 Task: Look for opportunities in communications and public relations.
Action: Mouse moved to (170, 192)
Screenshot: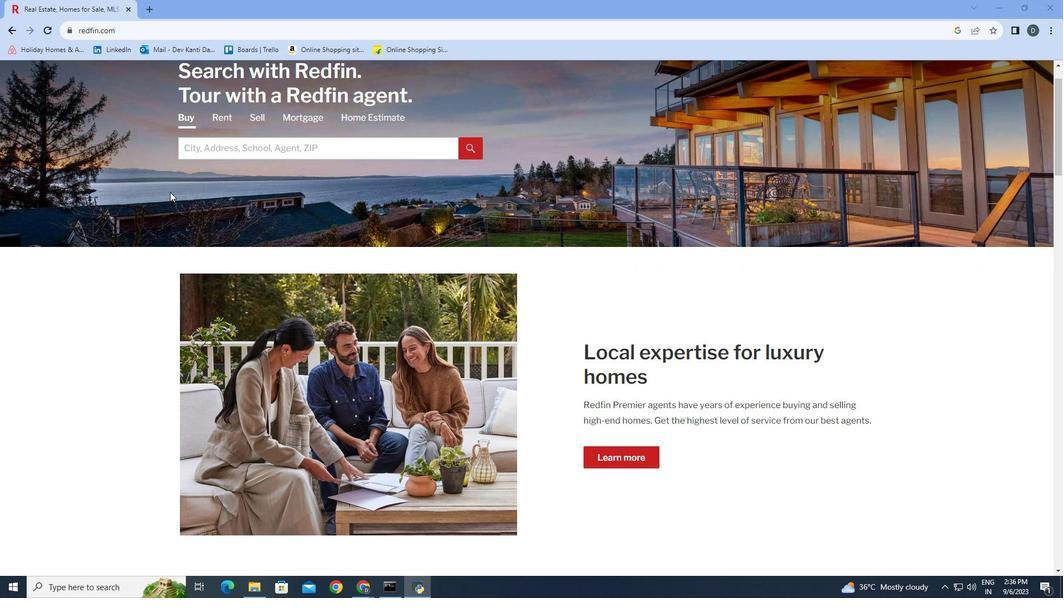 
Action: Mouse scrolled (170, 191) with delta (0, 0)
Screenshot: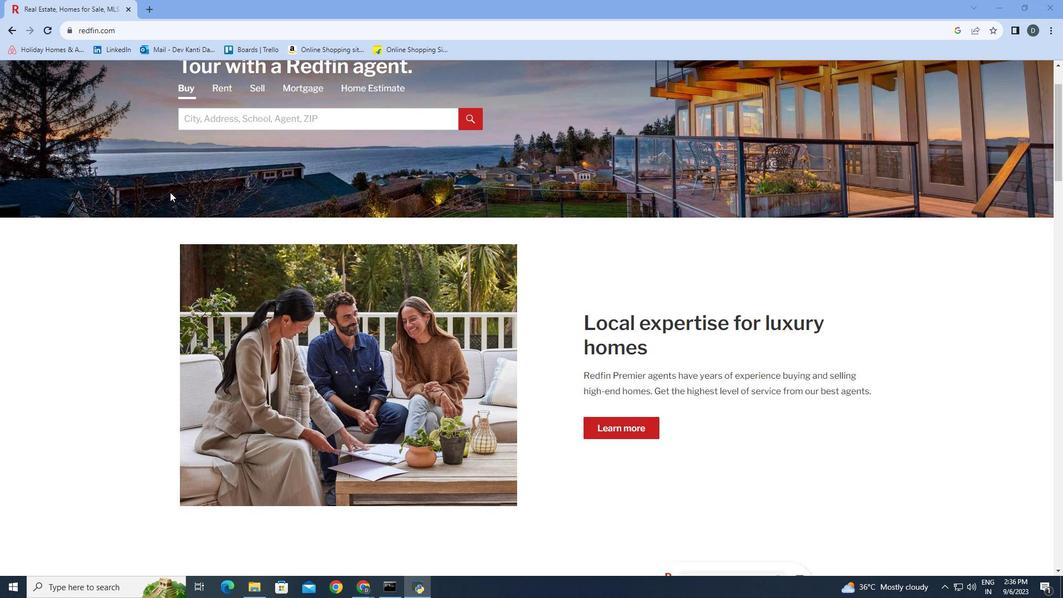 
Action: Mouse moved to (170, 192)
Screenshot: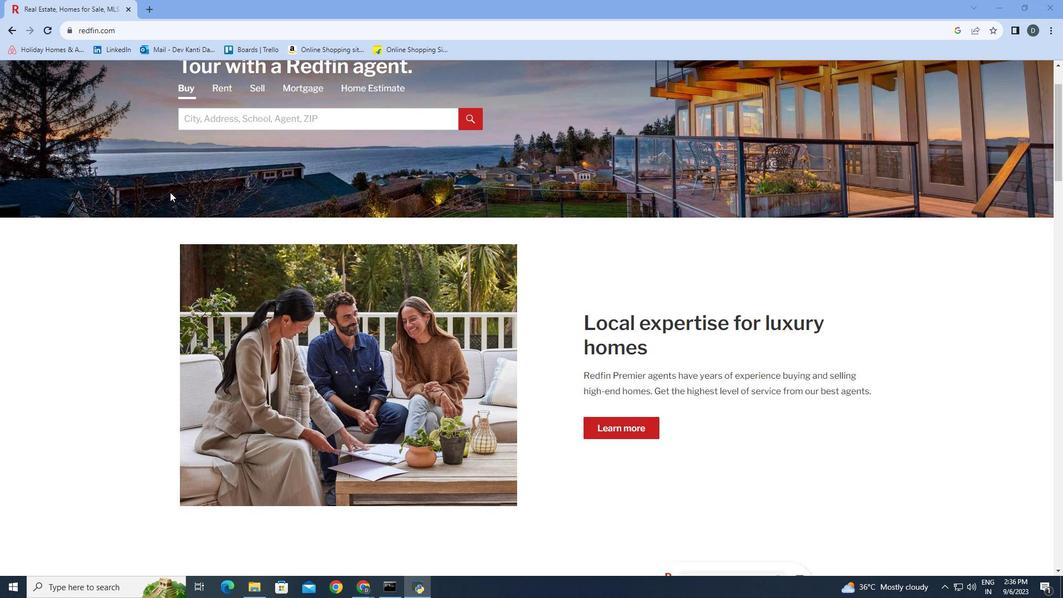 
Action: Mouse scrolled (170, 191) with delta (0, 0)
Screenshot: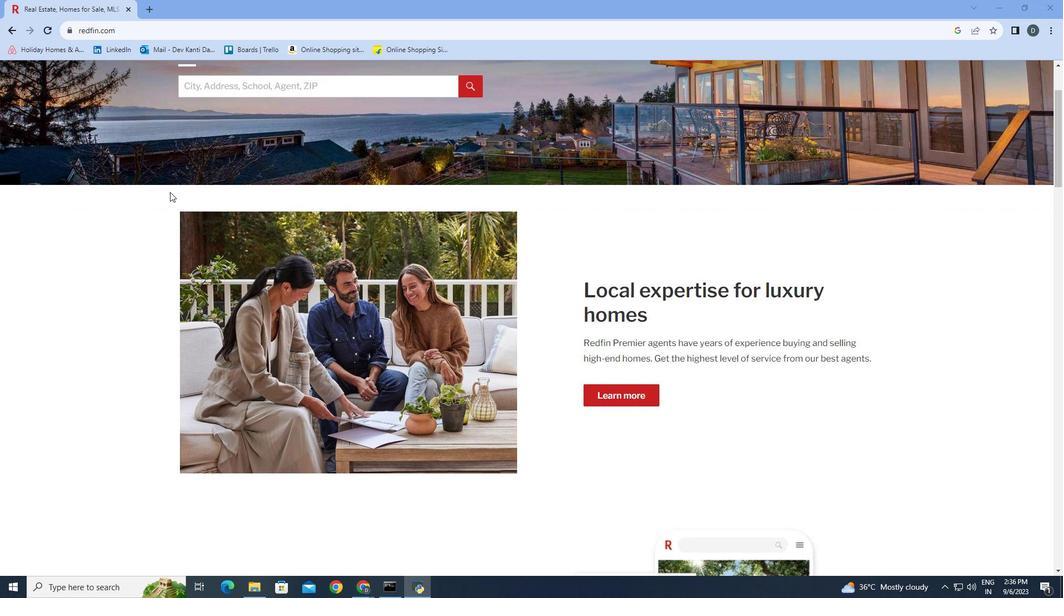 
Action: Mouse scrolled (170, 191) with delta (0, 0)
Screenshot: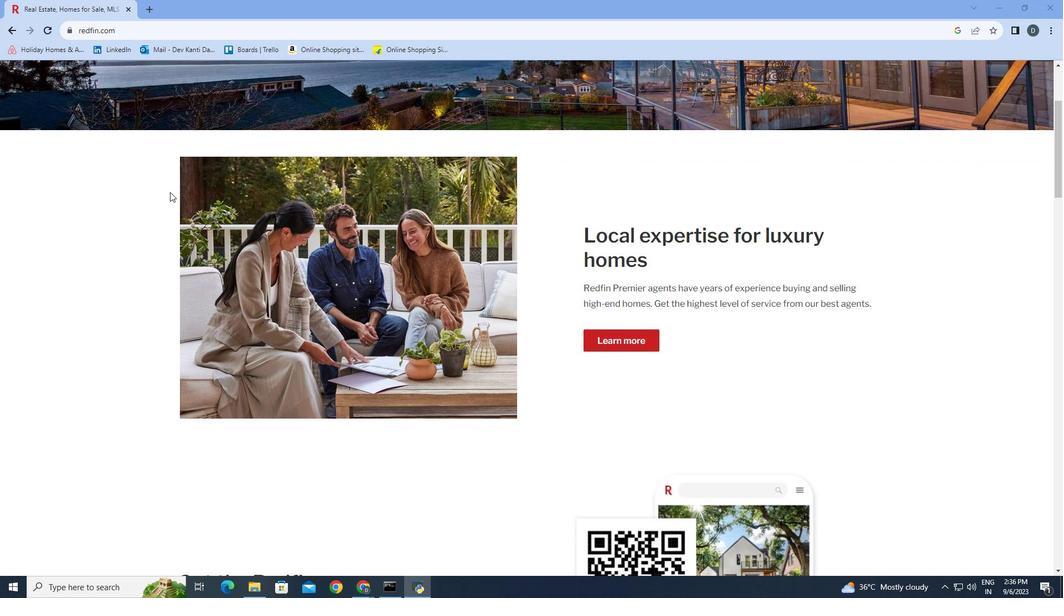 
Action: Mouse scrolled (170, 191) with delta (0, 0)
Screenshot: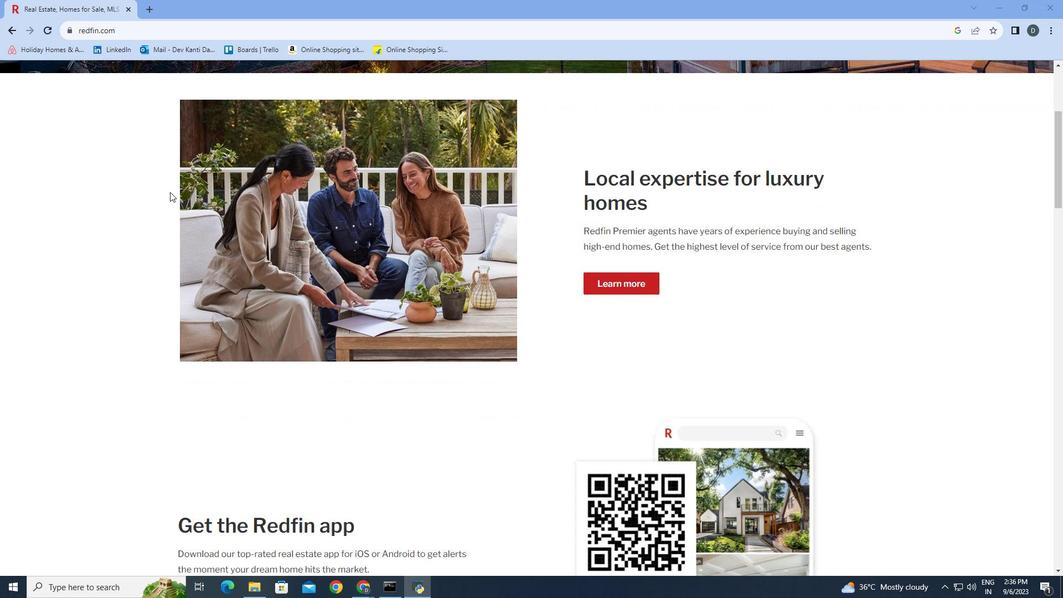 
Action: Mouse scrolled (170, 191) with delta (0, 0)
Screenshot: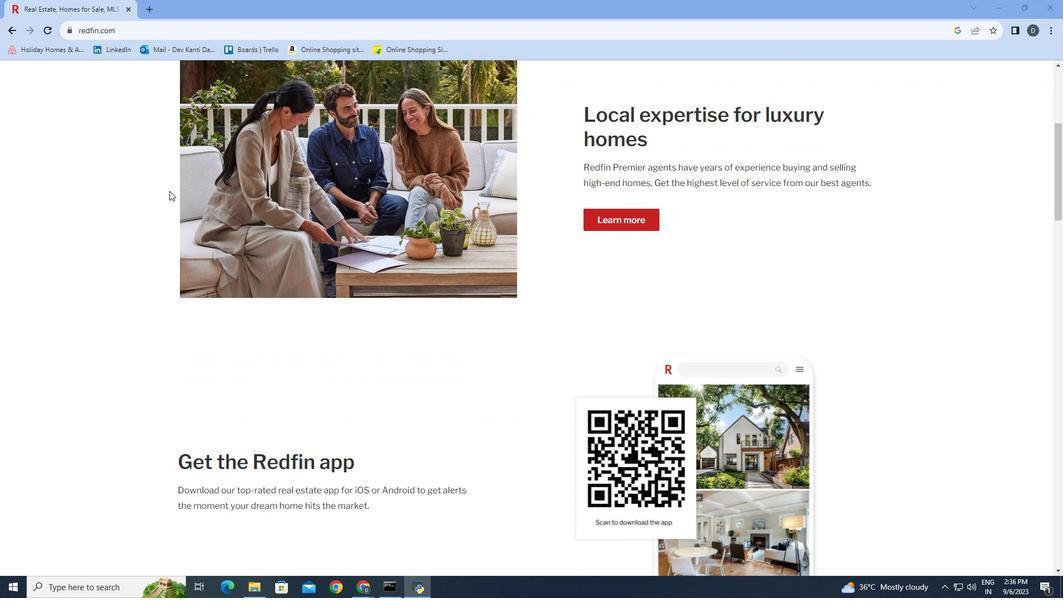 
Action: Mouse scrolled (170, 191) with delta (0, 0)
Screenshot: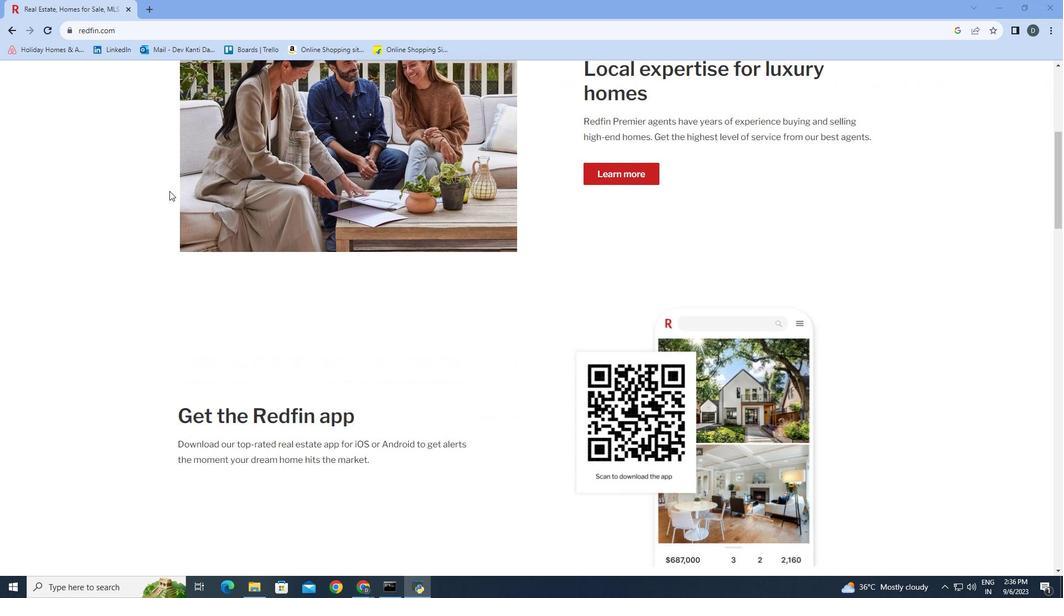 
Action: Mouse moved to (169, 191)
Screenshot: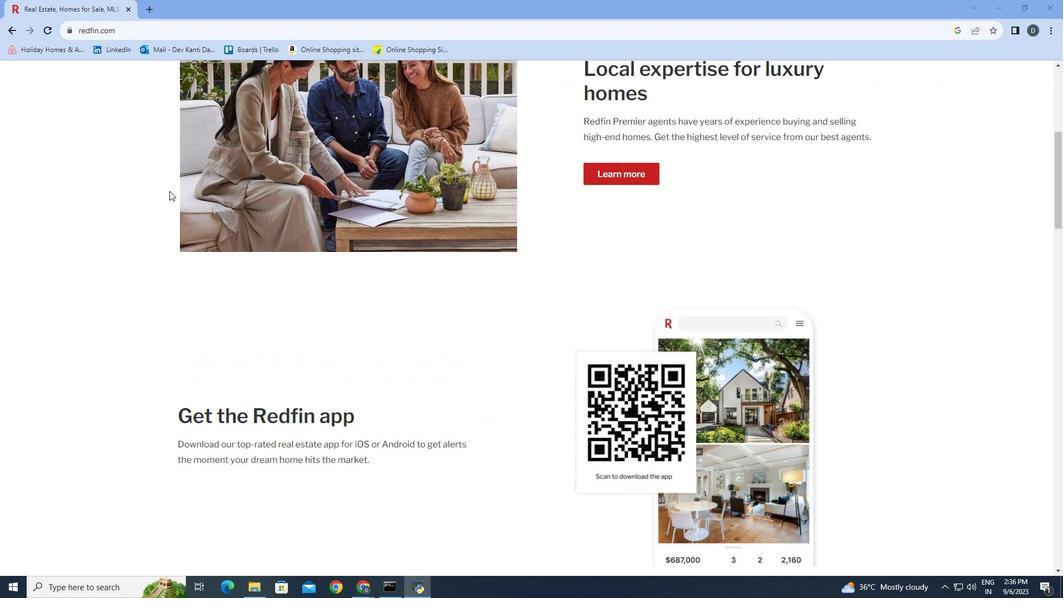 
Action: Mouse scrolled (169, 190) with delta (0, 0)
Screenshot: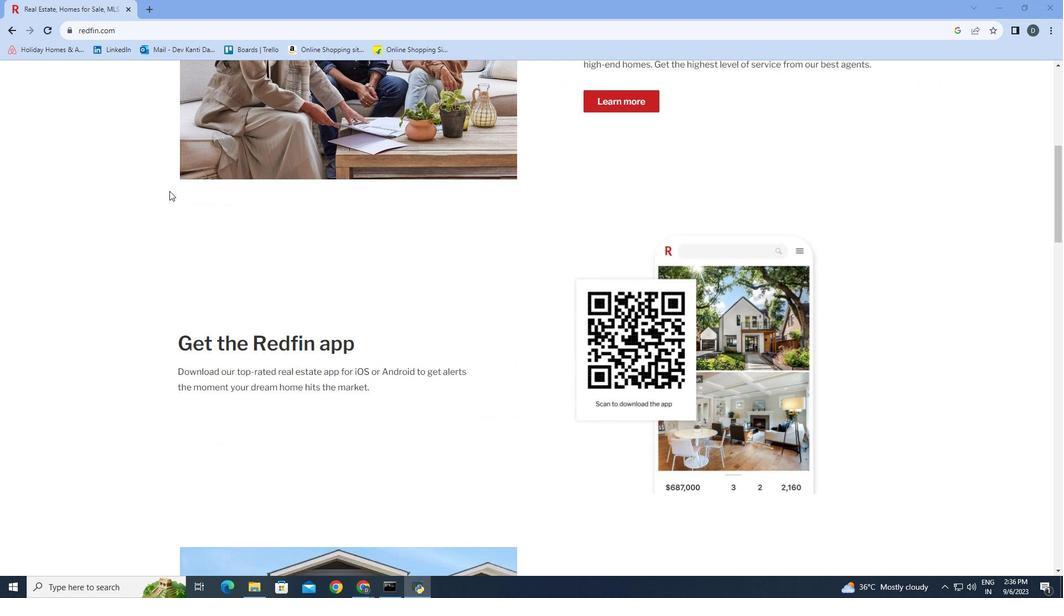 
Action: Mouse scrolled (169, 190) with delta (0, 0)
Screenshot: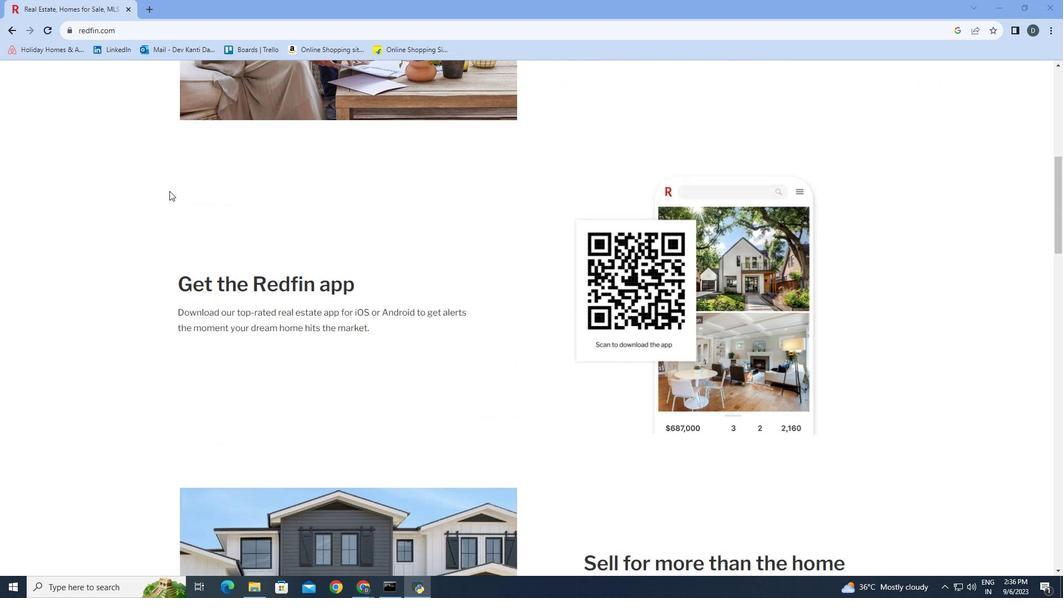 
Action: Mouse scrolled (169, 190) with delta (0, 0)
Screenshot: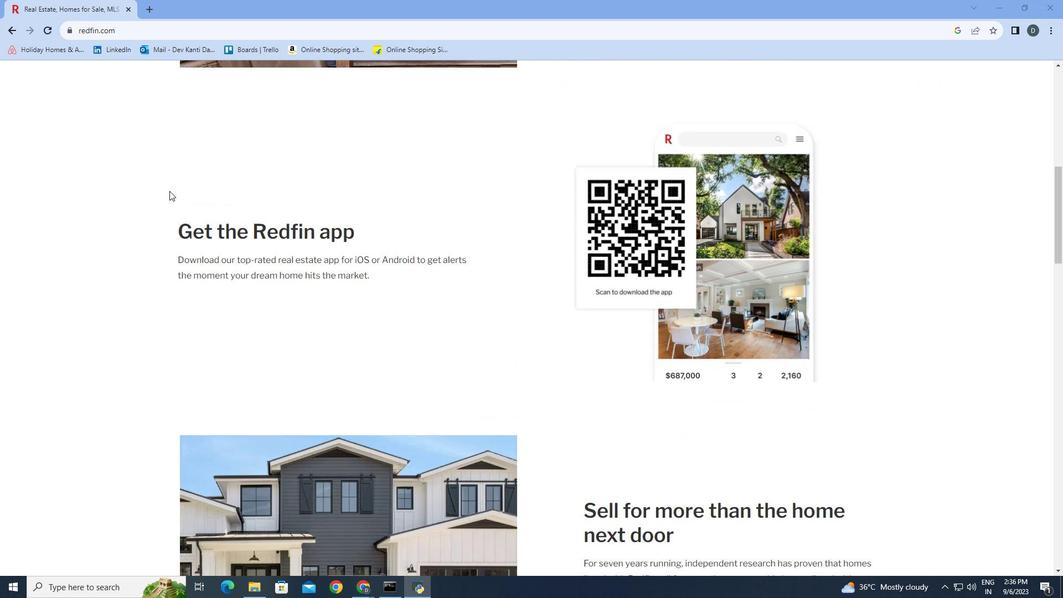 
Action: Mouse scrolled (169, 190) with delta (0, 0)
Screenshot: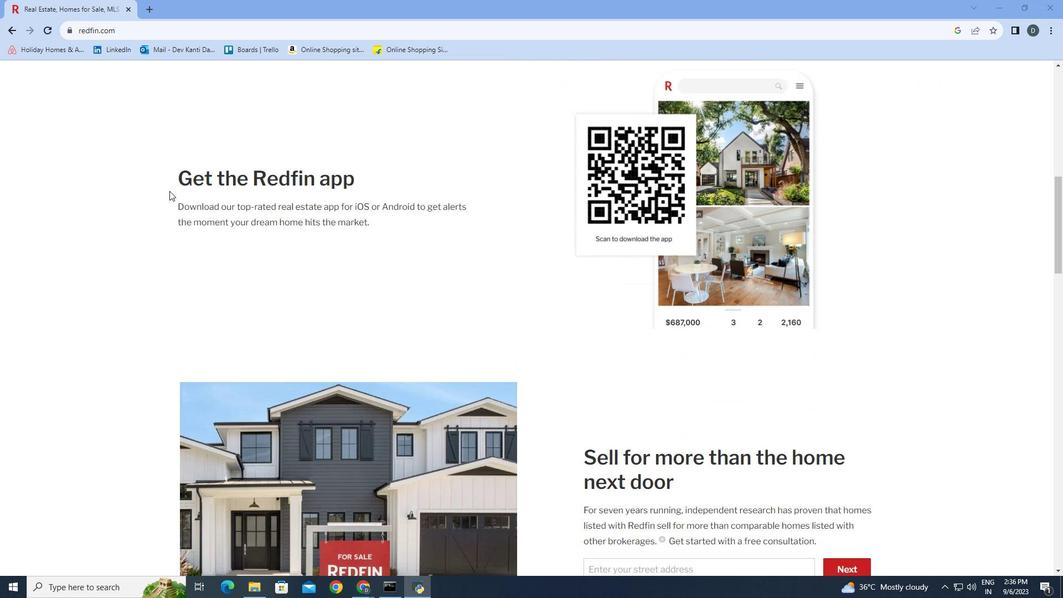 
Action: Mouse scrolled (169, 190) with delta (0, 0)
Screenshot: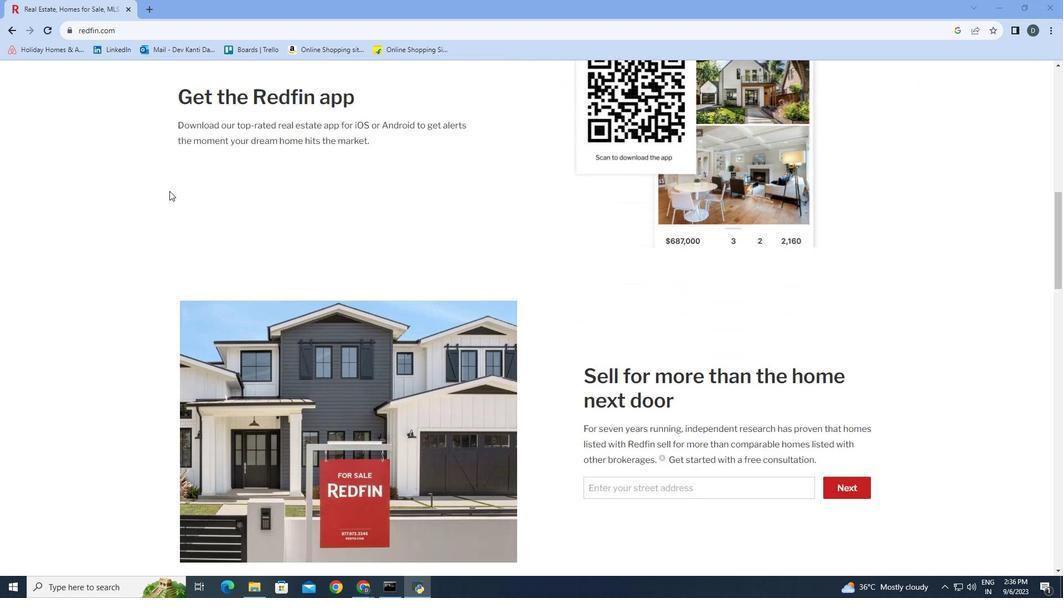 
Action: Mouse scrolled (169, 190) with delta (0, 0)
Screenshot: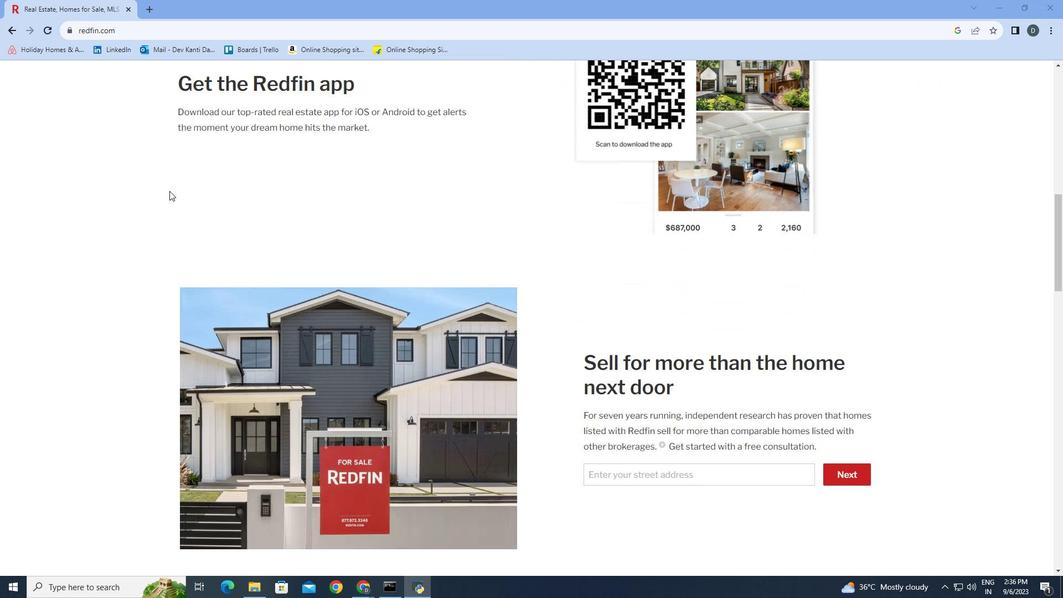 
Action: Mouse moved to (169, 190)
Screenshot: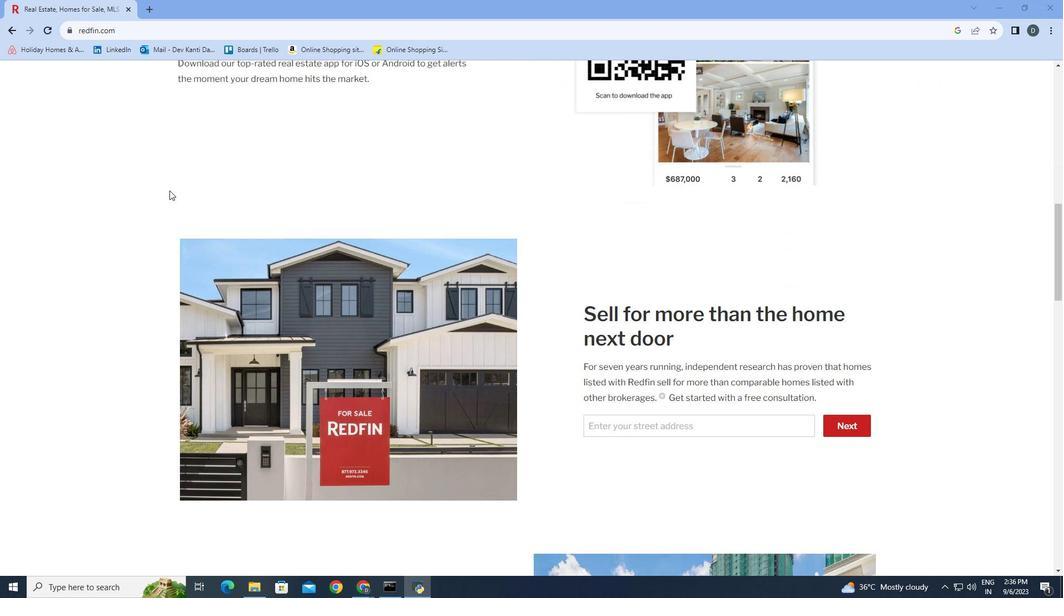 
Action: Mouse scrolled (169, 190) with delta (0, 0)
Screenshot: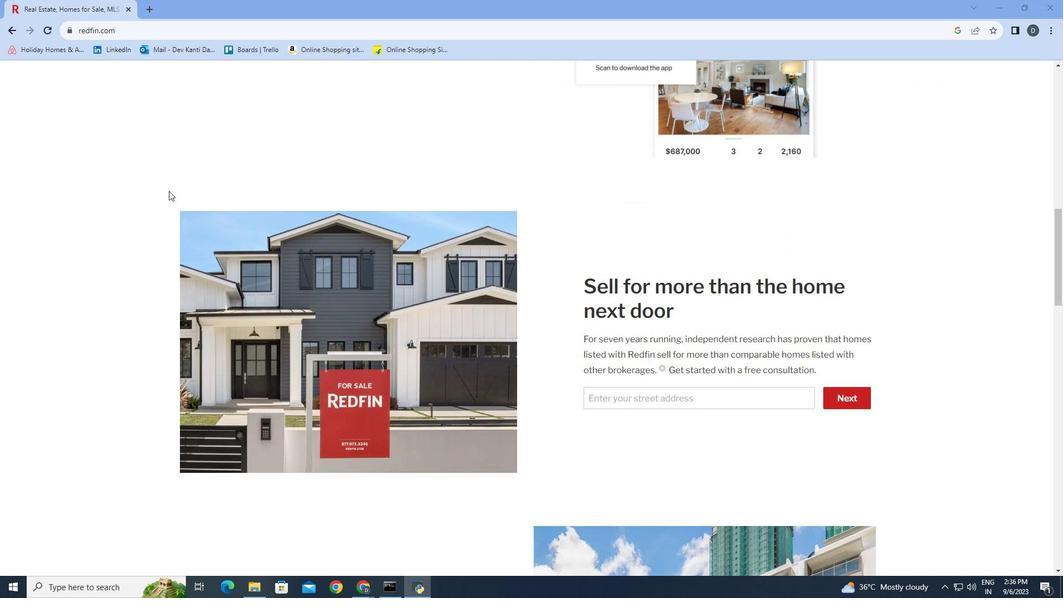 
Action: Mouse scrolled (169, 190) with delta (0, 0)
Screenshot: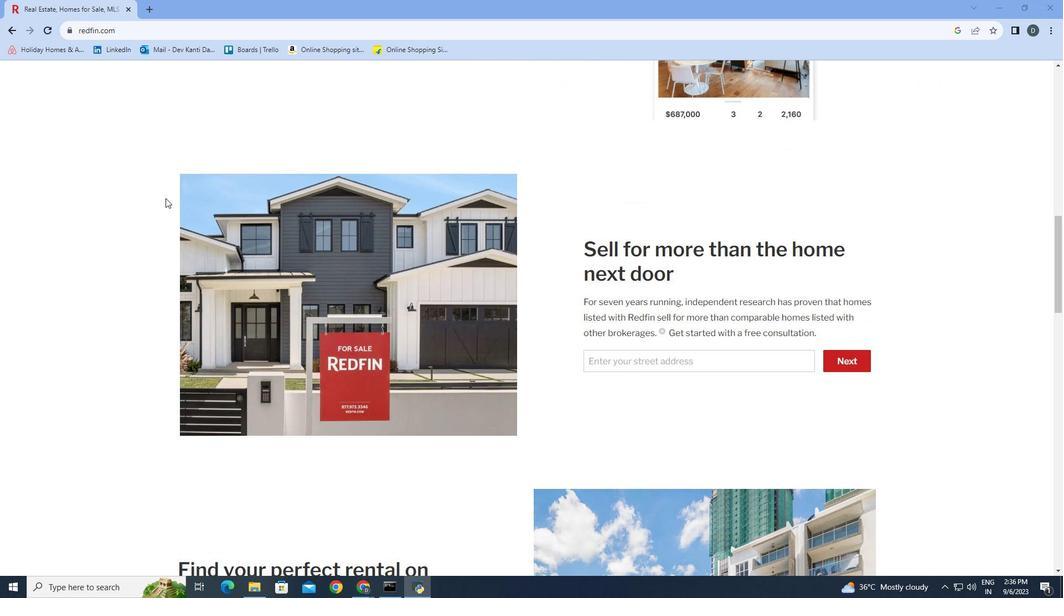 
Action: Mouse moved to (168, 190)
Screenshot: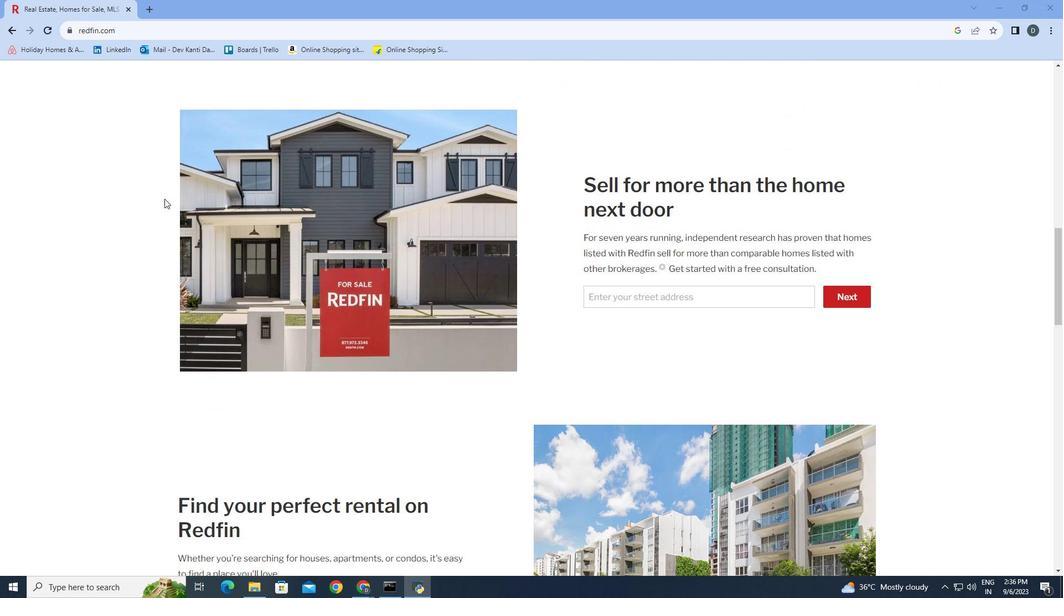 
Action: Mouse scrolled (168, 190) with delta (0, 0)
Screenshot: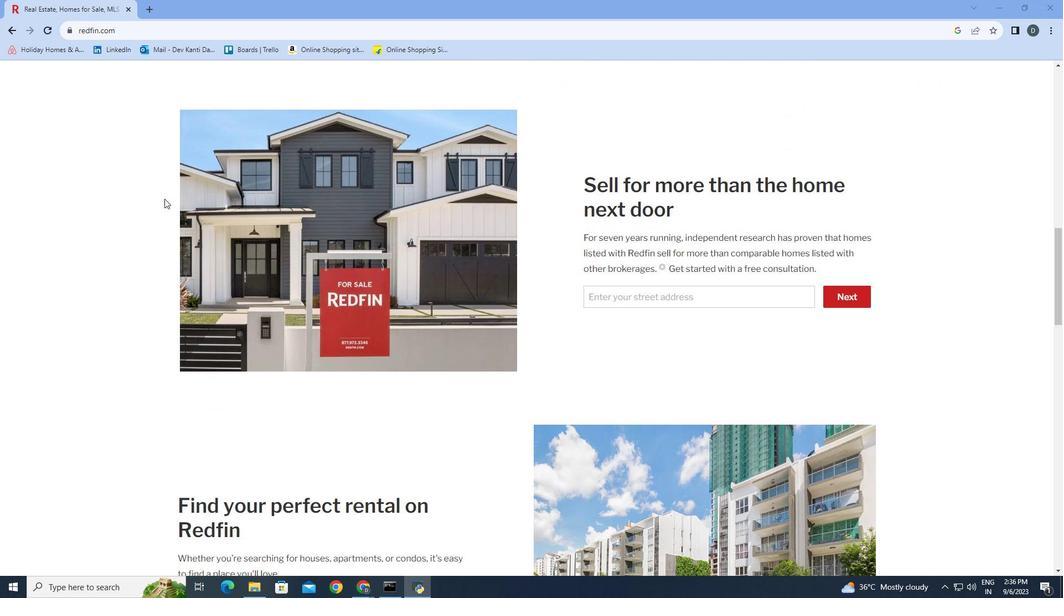 
Action: Mouse moved to (165, 198)
Screenshot: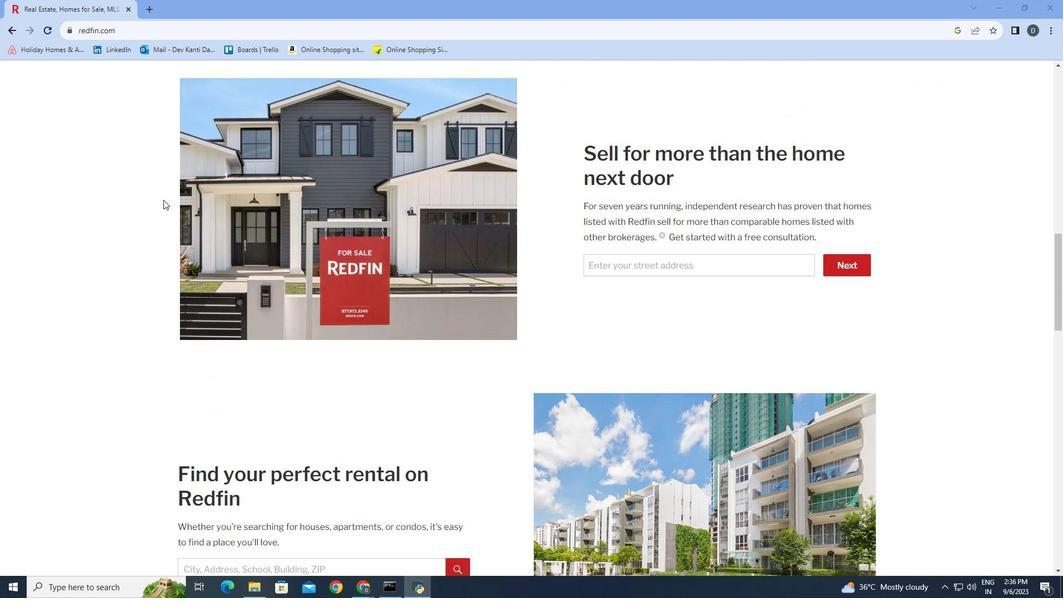 
Action: Mouse scrolled (165, 197) with delta (0, 0)
Screenshot: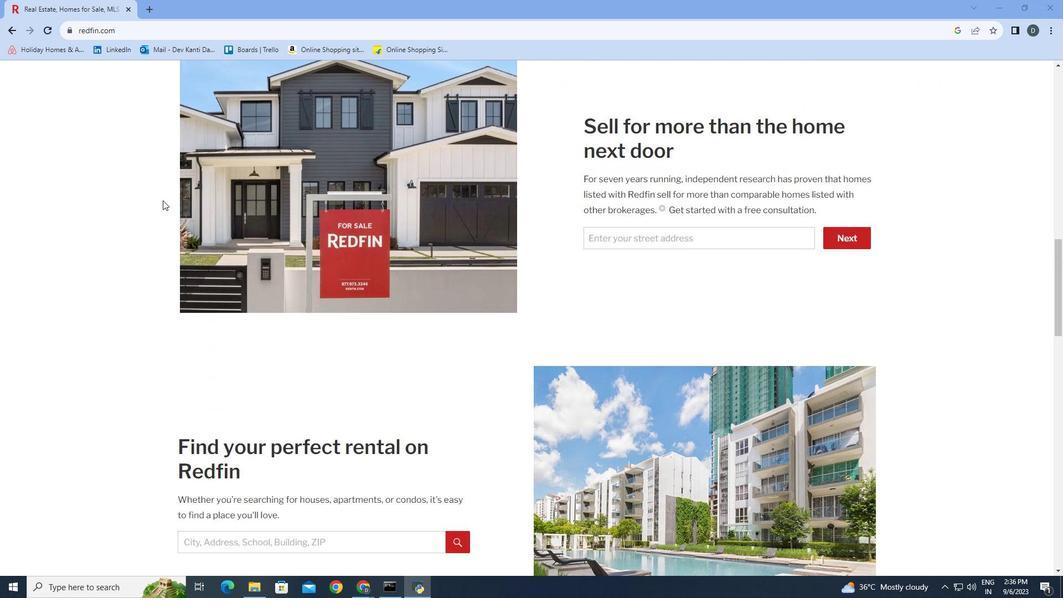 
Action: Mouse moved to (164, 200)
Screenshot: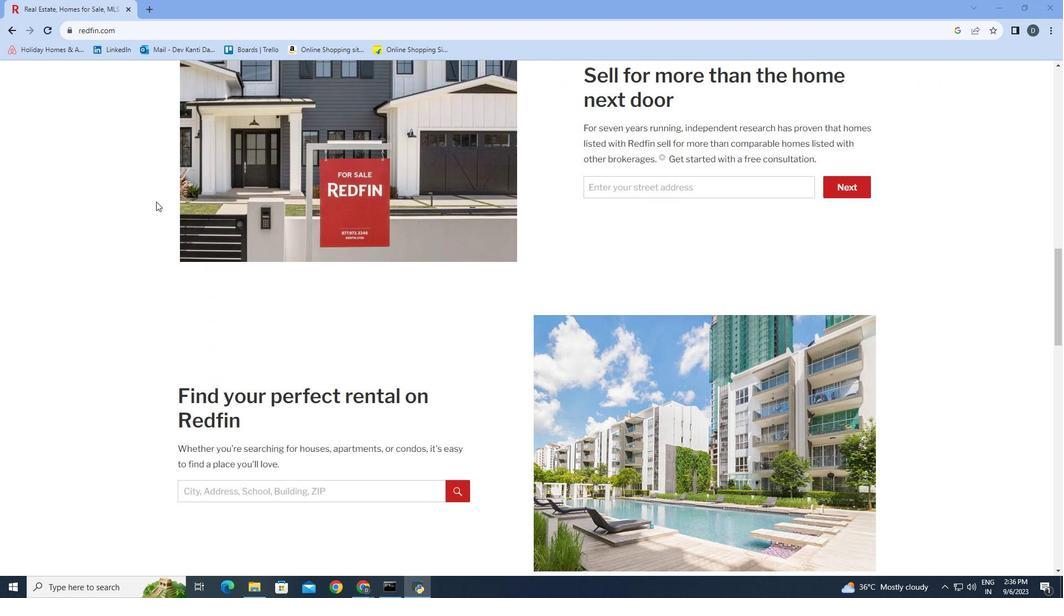 
Action: Mouse scrolled (164, 199) with delta (0, 0)
Screenshot: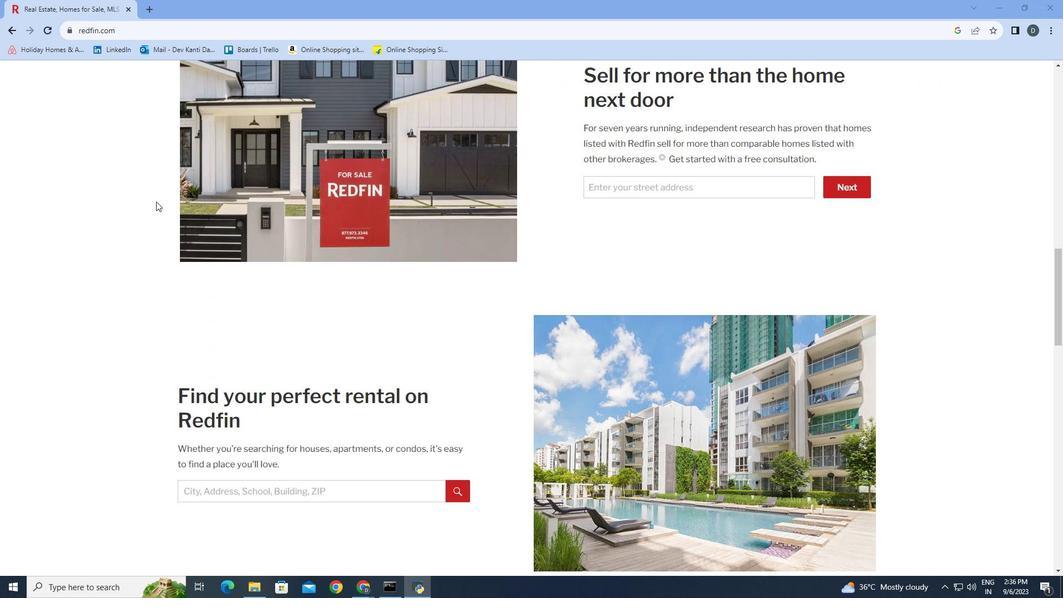 
Action: Mouse moved to (162, 200)
Screenshot: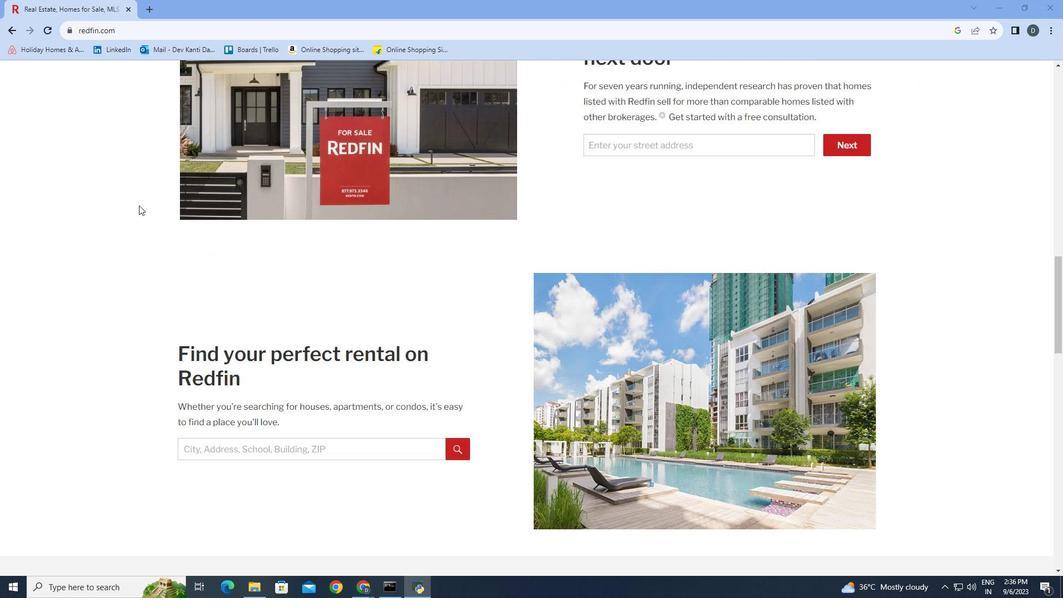 
Action: Mouse scrolled (162, 200) with delta (0, 0)
Screenshot: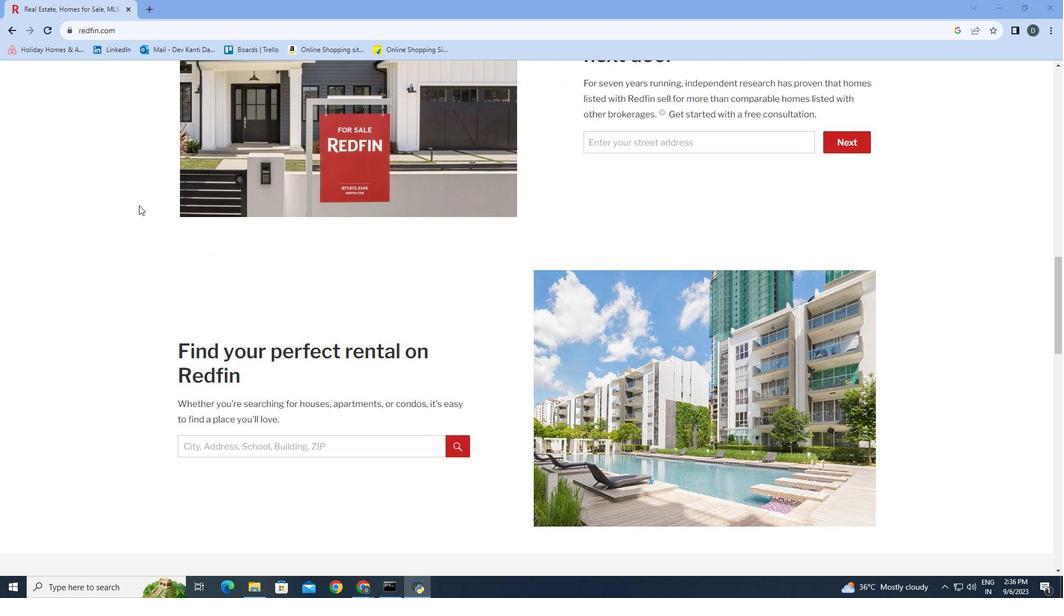 
Action: Mouse moved to (141, 206)
Screenshot: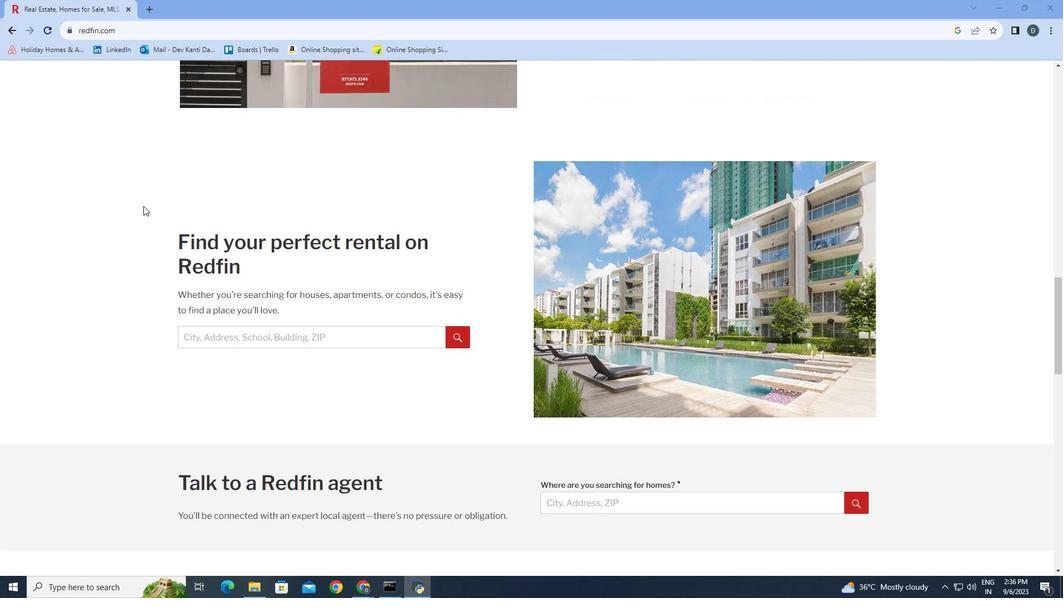
Action: Mouse scrolled (141, 205) with delta (0, 0)
Screenshot: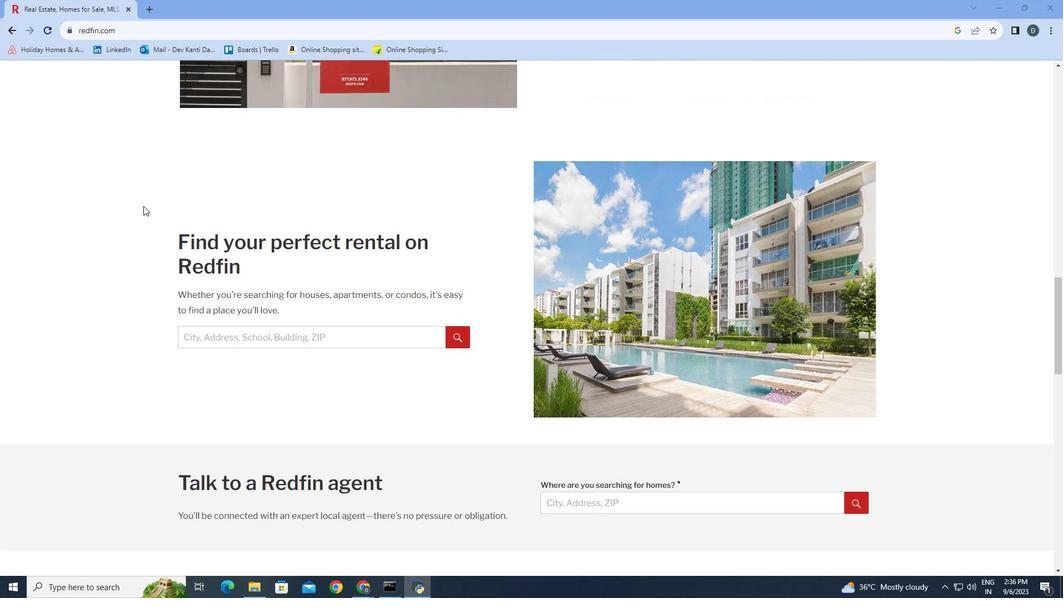 
Action: Mouse moved to (143, 206)
Screenshot: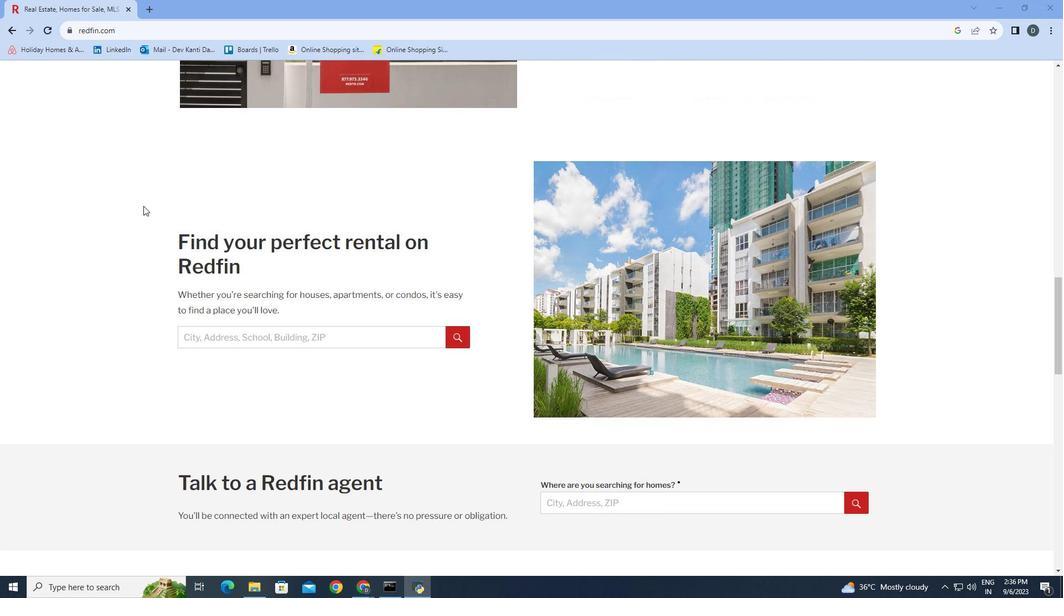 
Action: Mouse scrolled (143, 205) with delta (0, 0)
Screenshot: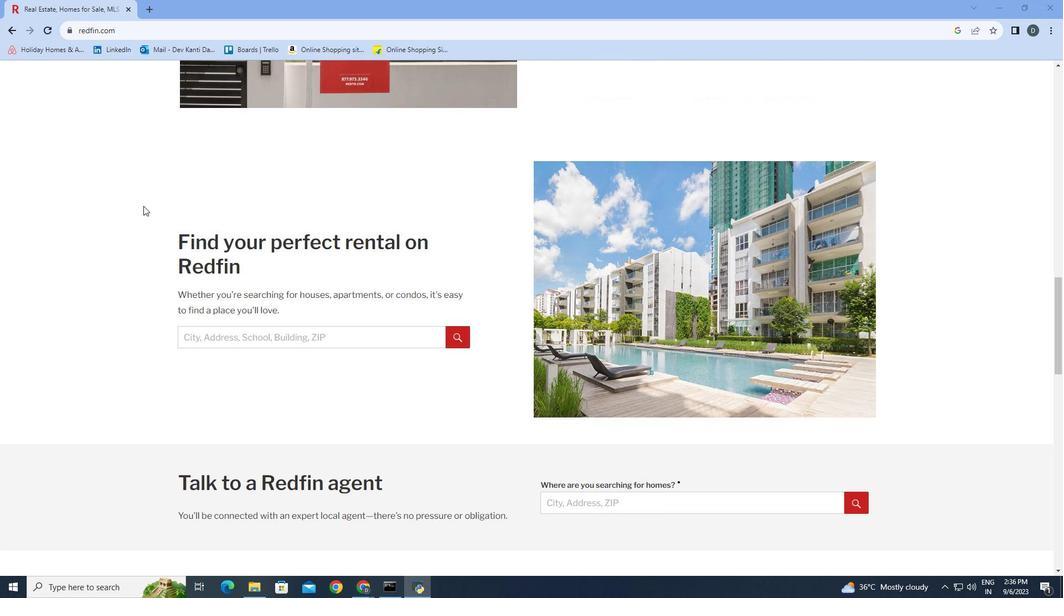 
Action: Mouse moved to (143, 206)
Screenshot: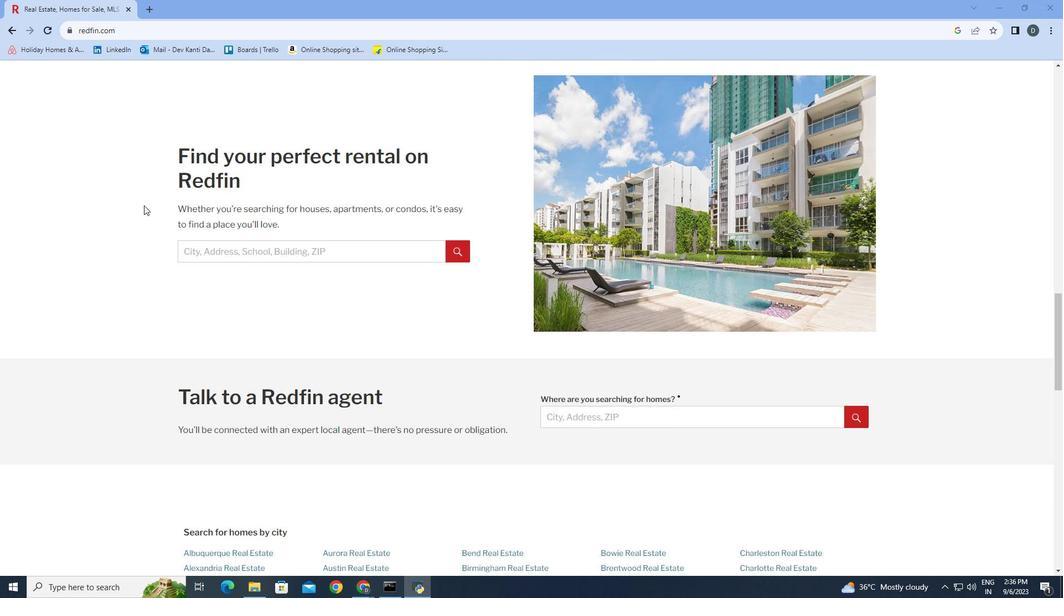 
Action: Mouse scrolled (143, 205) with delta (0, 0)
Screenshot: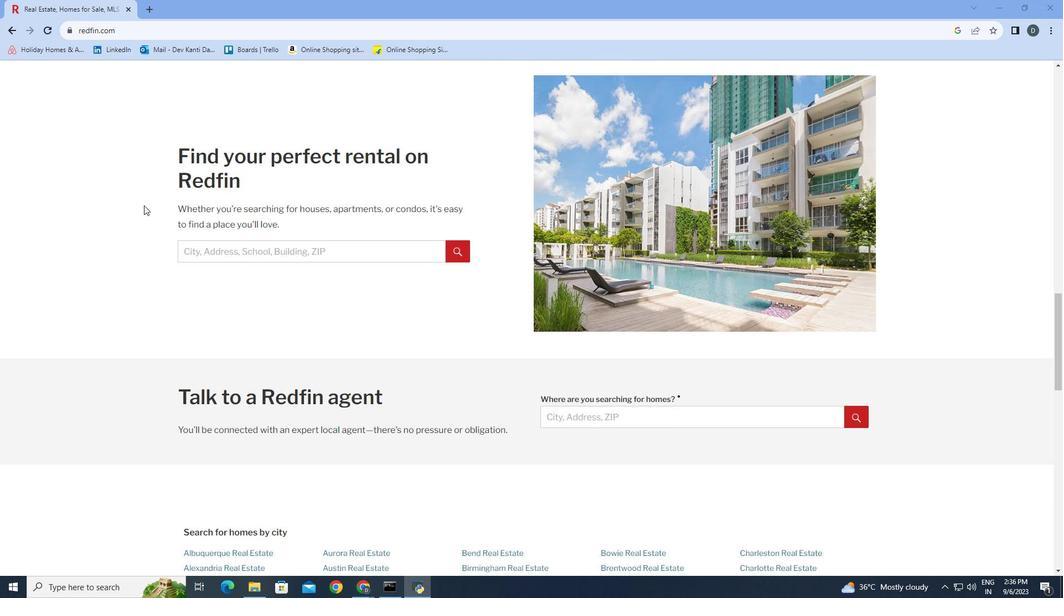 
Action: Mouse scrolled (143, 205) with delta (0, 0)
Screenshot: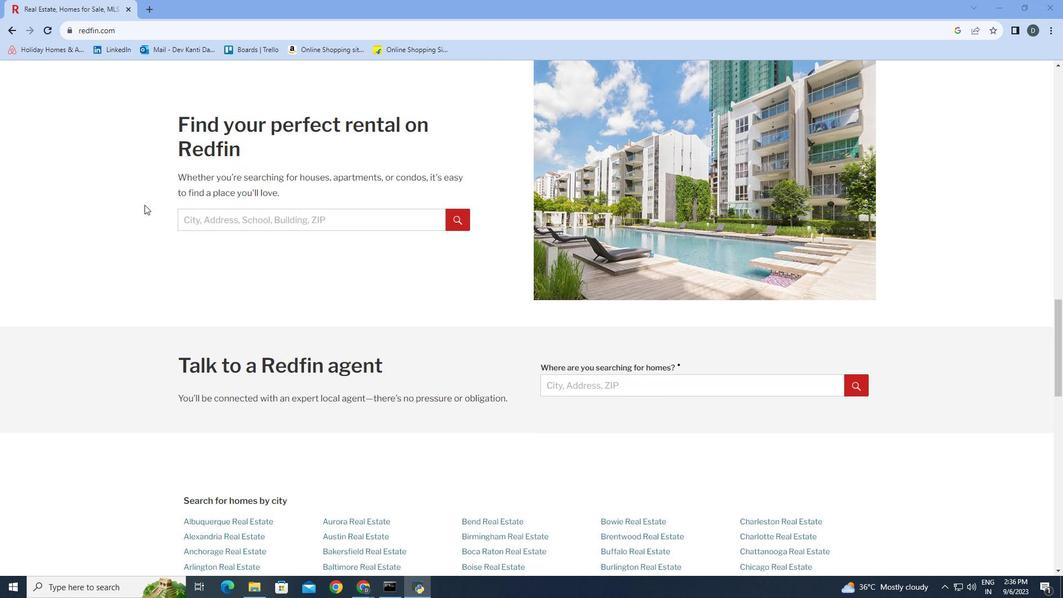 
Action: Mouse moved to (144, 205)
Screenshot: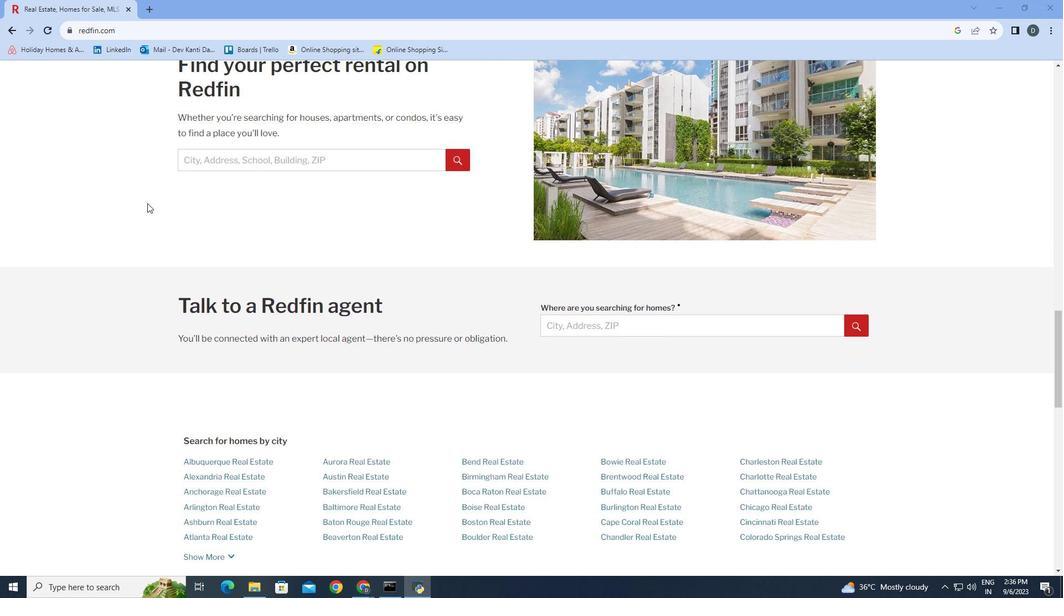 
Action: Mouse scrolled (144, 205) with delta (0, 0)
Screenshot: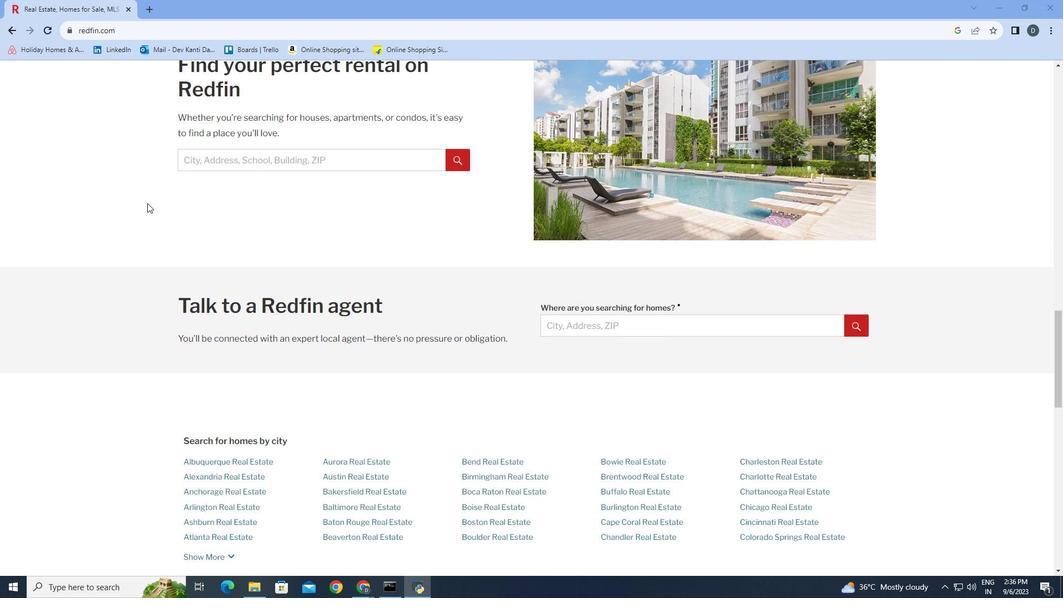 
Action: Mouse moved to (145, 204)
Screenshot: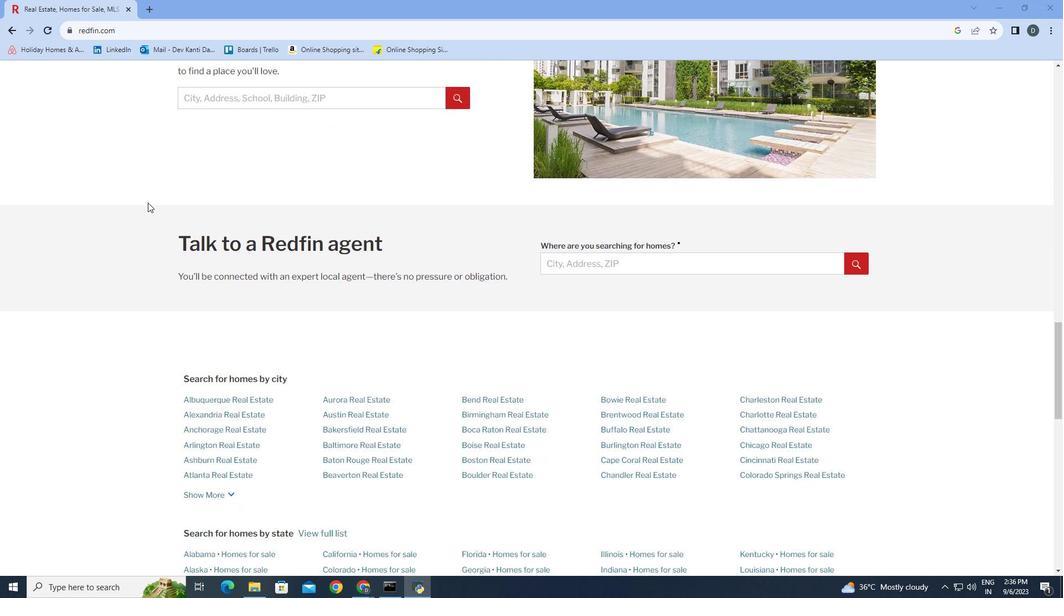 
Action: Mouse scrolled (145, 203) with delta (0, 0)
Screenshot: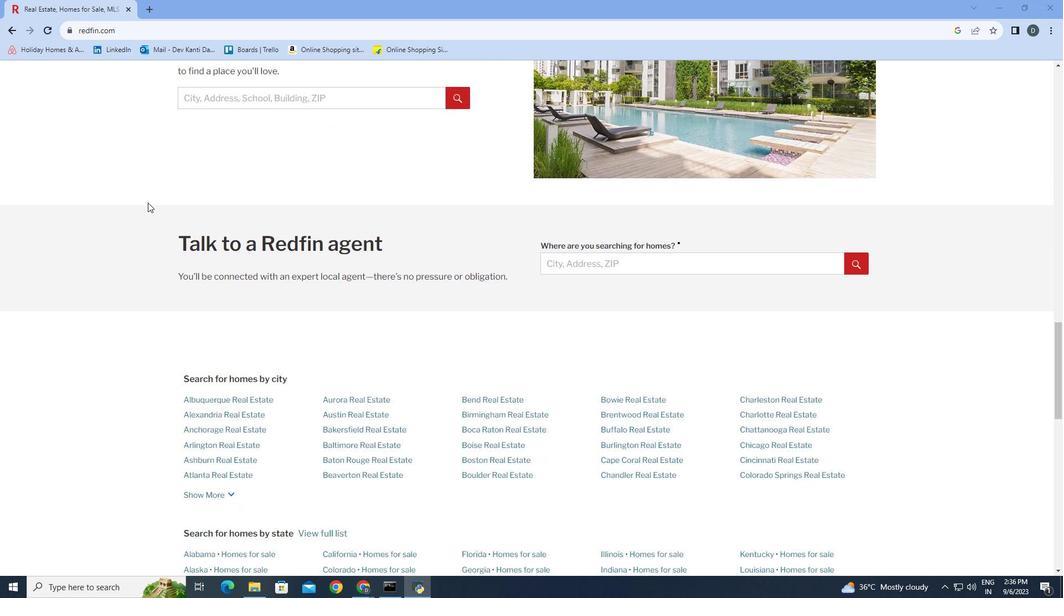 
Action: Mouse moved to (147, 203)
Screenshot: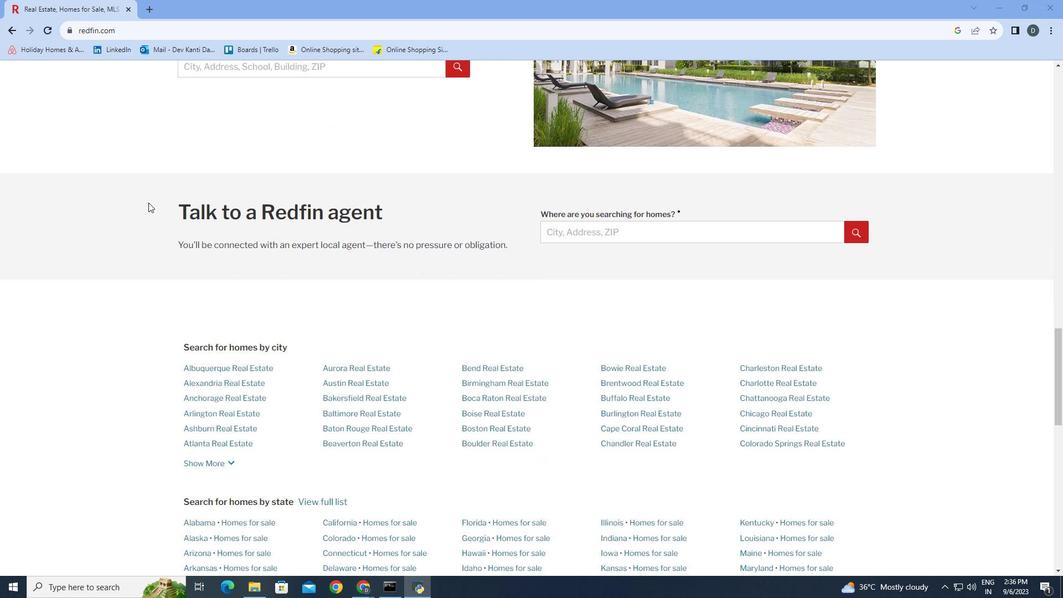 
Action: Mouse scrolled (147, 202) with delta (0, 0)
Screenshot: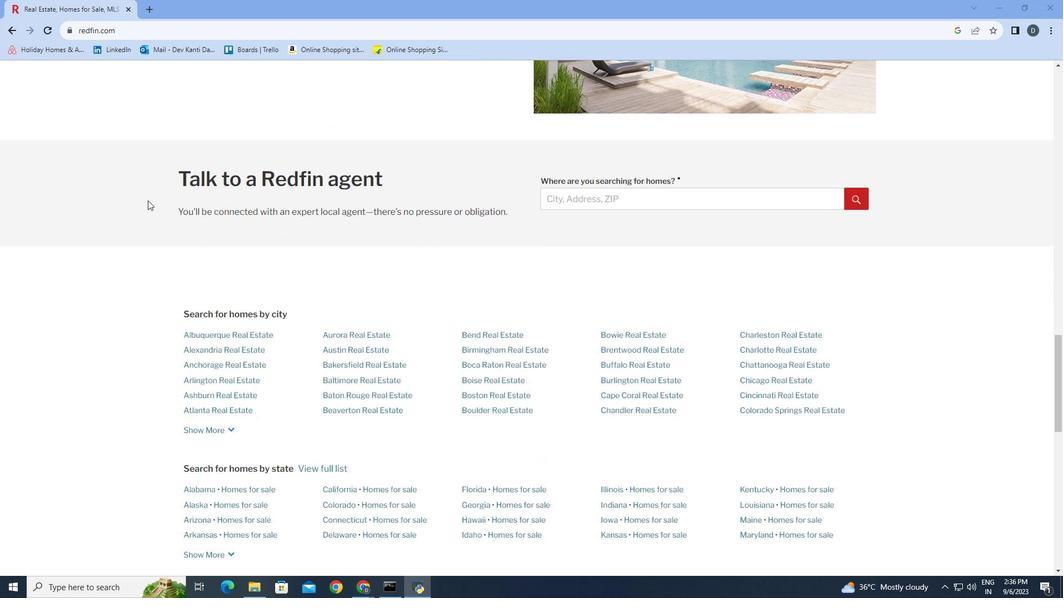 
Action: Mouse moved to (147, 202)
Screenshot: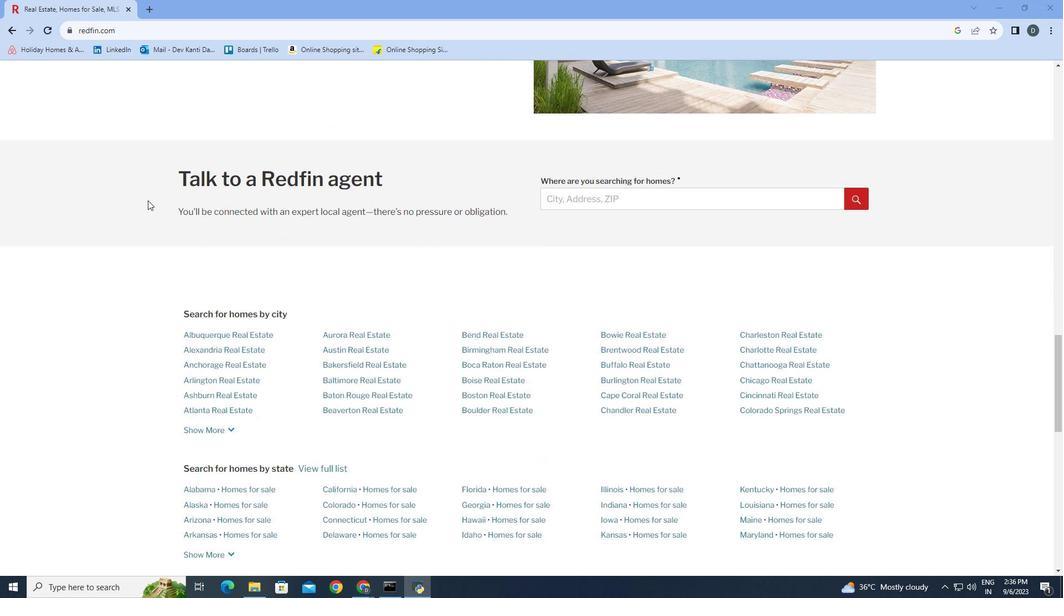 
Action: Mouse scrolled (147, 202) with delta (0, 0)
Screenshot: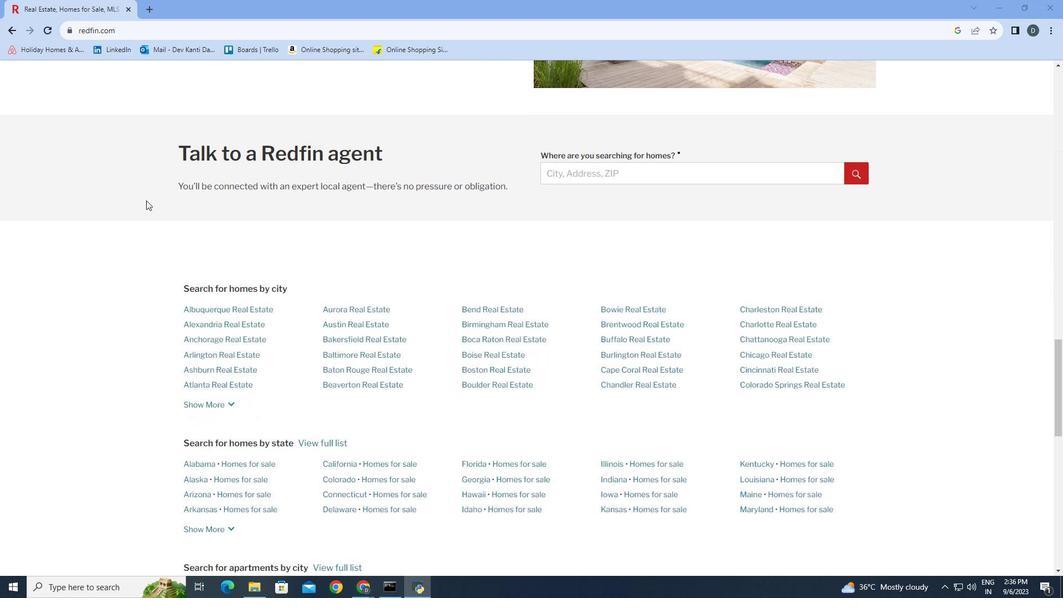 
Action: Mouse moved to (145, 200)
Screenshot: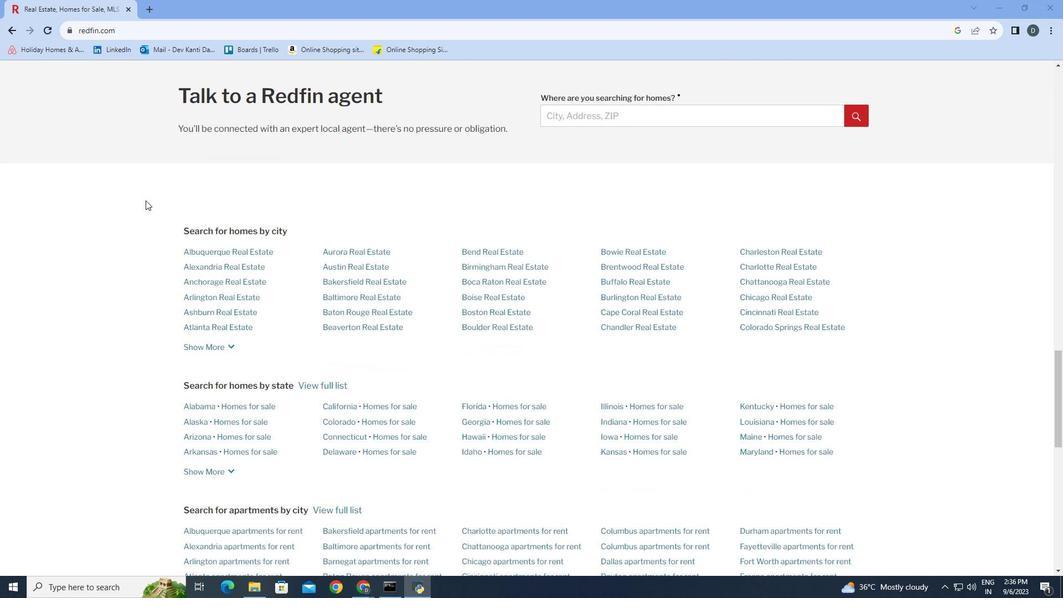 
Action: Mouse scrolled (145, 200) with delta (0, 0)
Screenshot: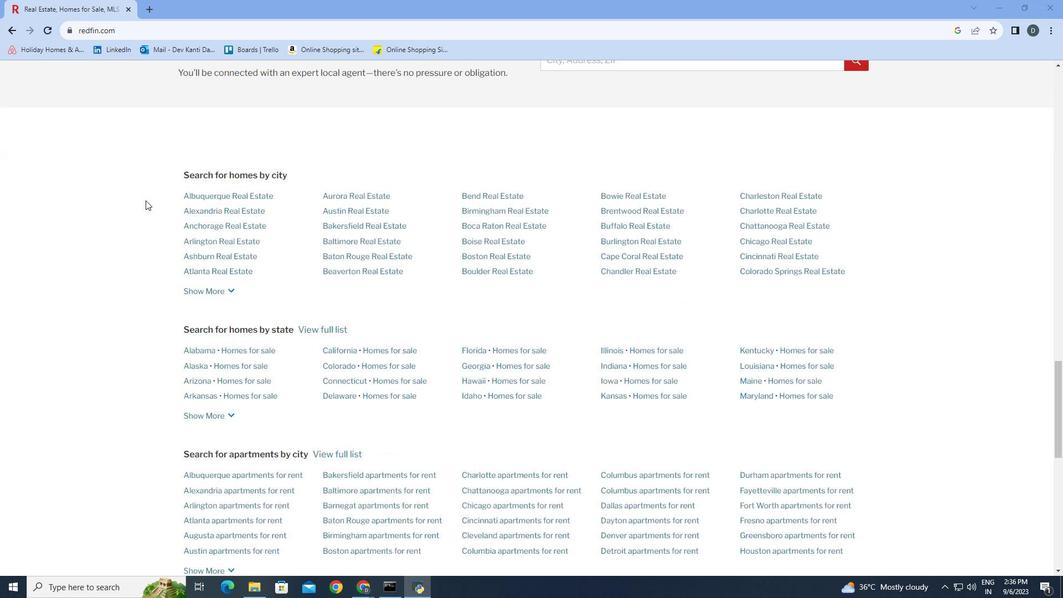 
Action: Mouse scrolled (145, 200) with delta (0, 0)
Screenshot: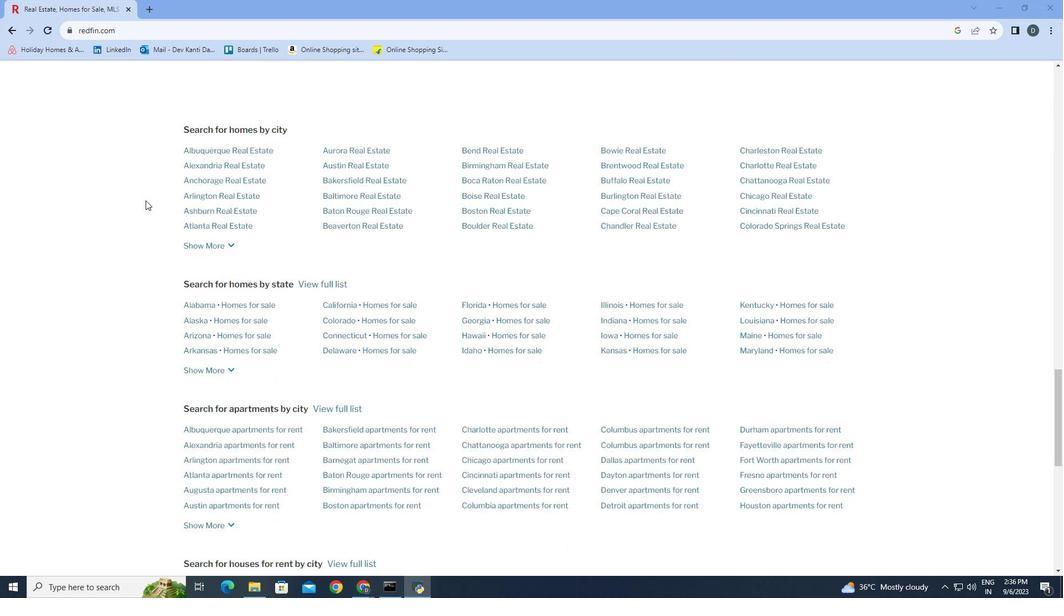 
Action: Mouse scrolled (145, 200) with delta (0, 0)
Screenshot: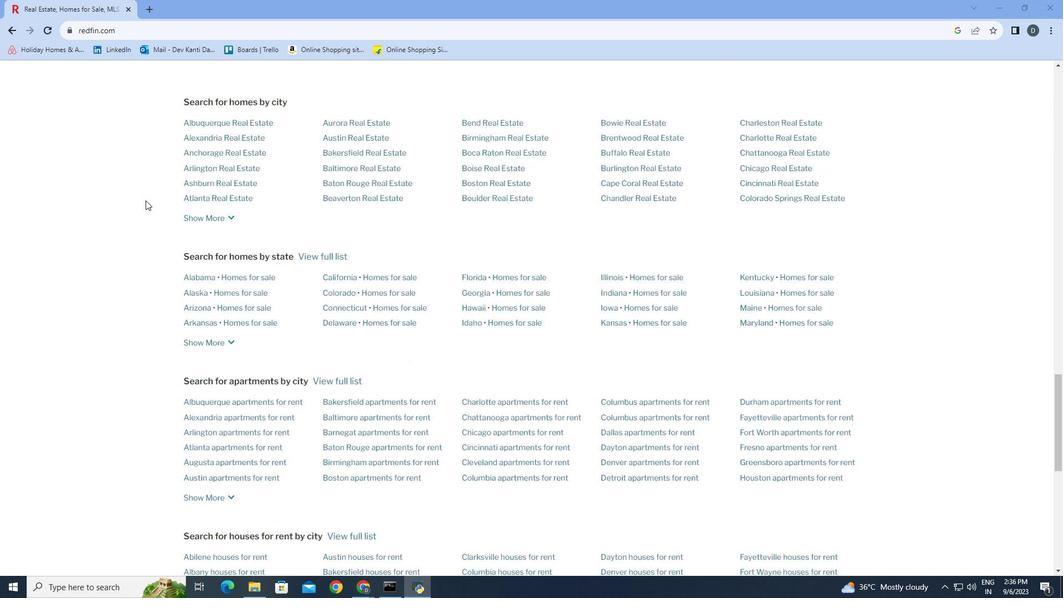 
Action: Mouse scrolled (145, 200) with delta (0, 0)
Screenshot: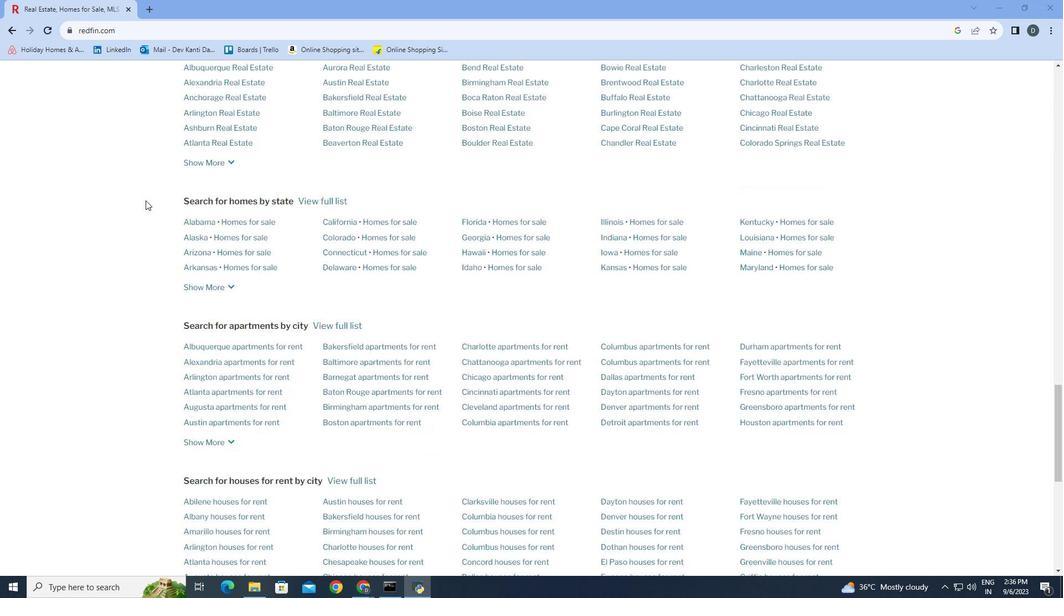 
Action: Mouse scrolled (145, 200) with delta (0, 0)
Screenshot: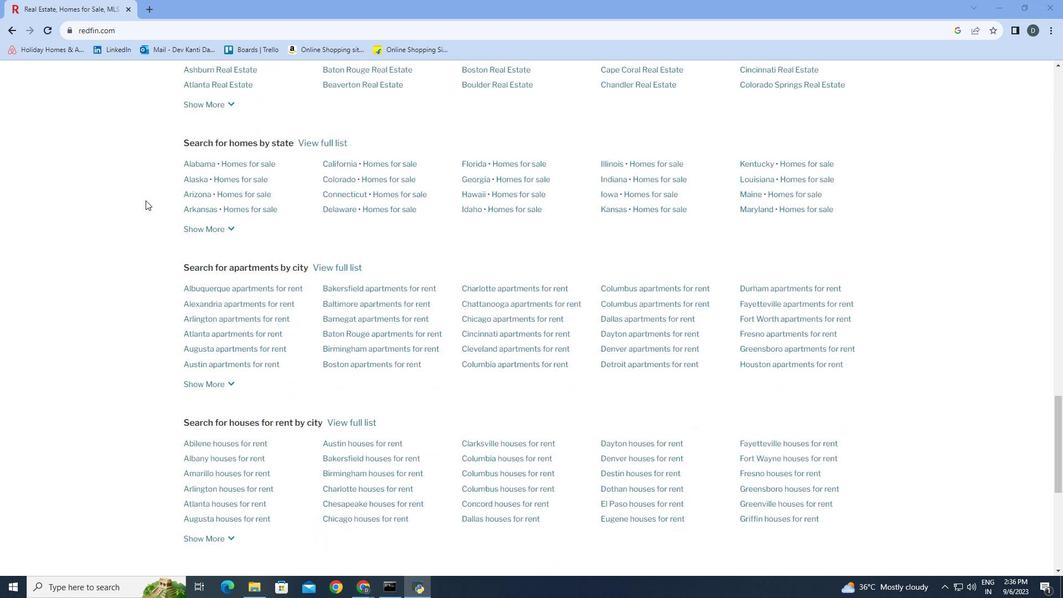 
Action: Mouse scrolled (145, 200) with delta (0, 0)
Screenshot: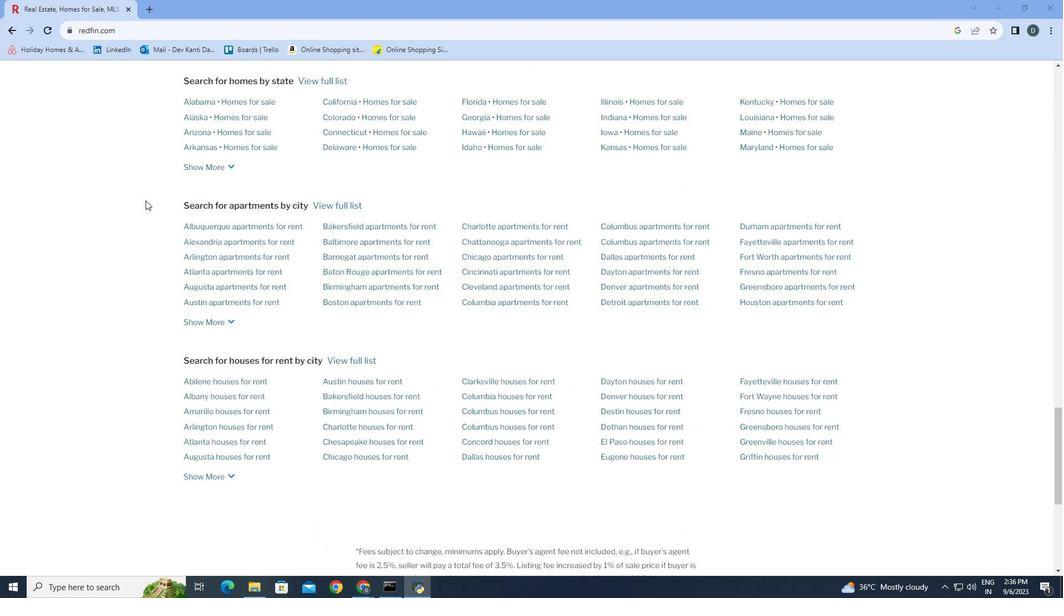 
Action: Mouse scrolled (145, 200) with delta (0, 0)
Screenshot: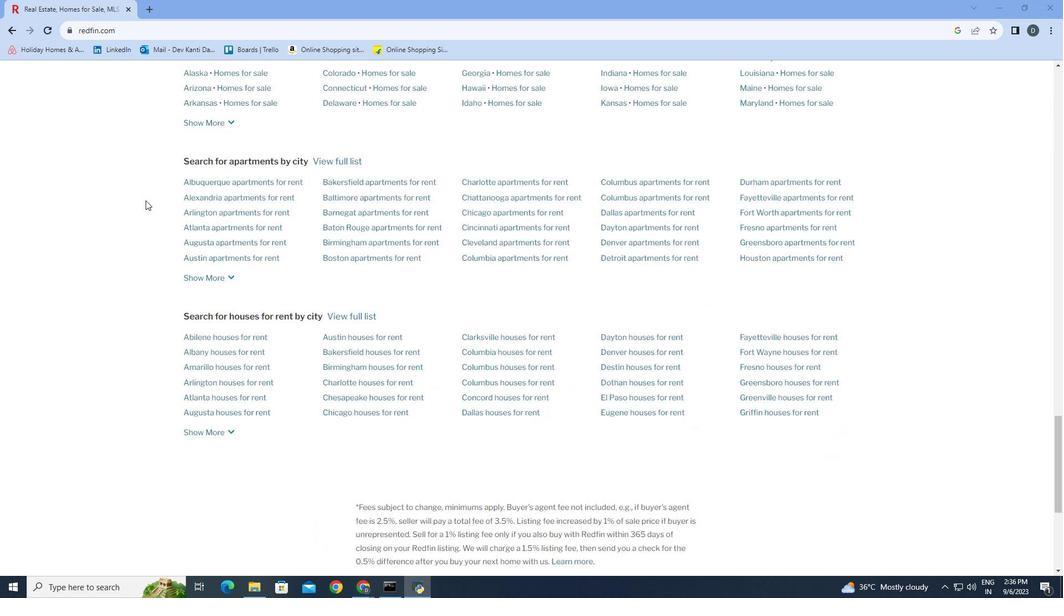 
Action: Mouse scrolled (145, 200) with delta (0, 0)
Screenshot: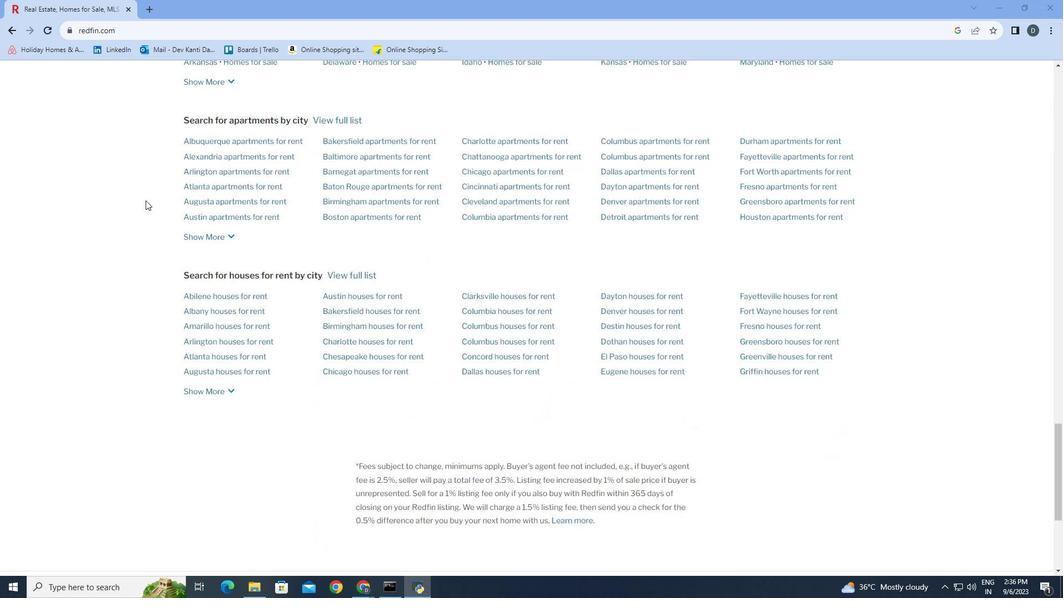 
Action: Mouse scrolled (145, 200) with delta (0, 0)
Screenshot: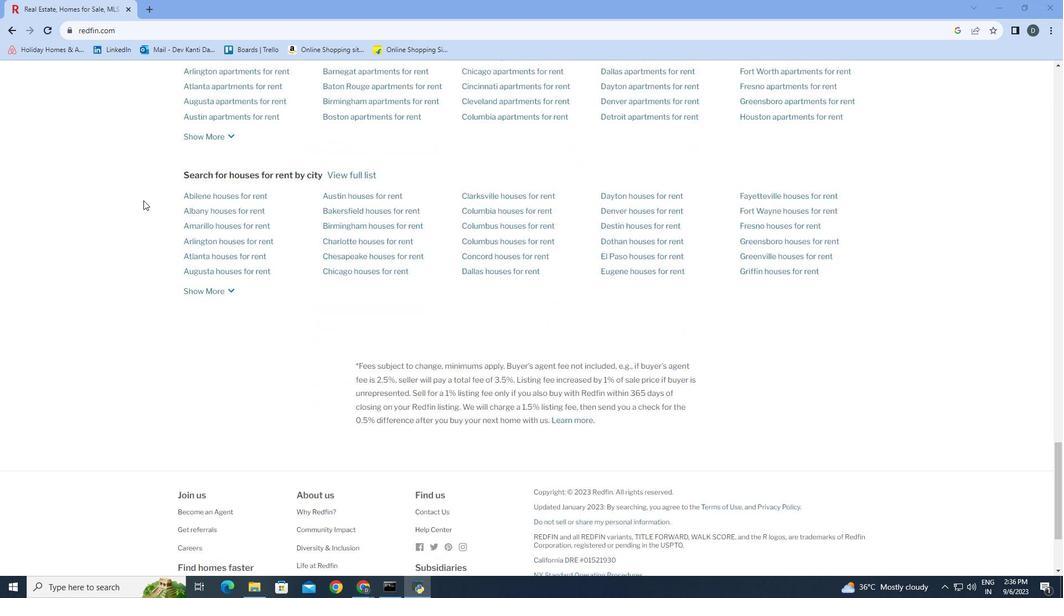 
Action: Mouse scrolled (145, 200) with delta (0, 0)
Screenshot: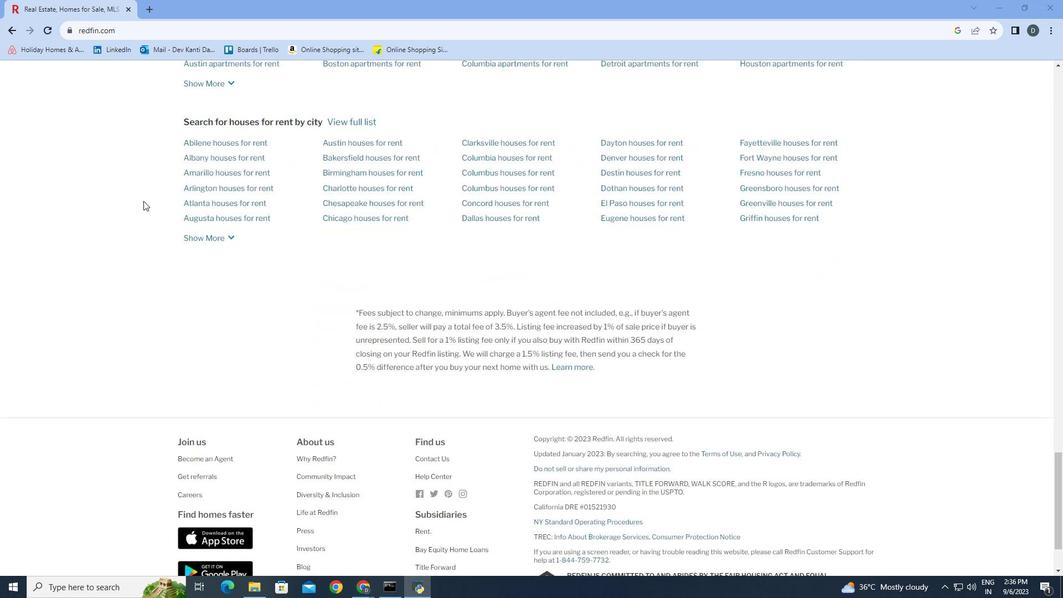 
Action: Mouse scrolled (145, 200) with delta (0, 0)
Screenshot: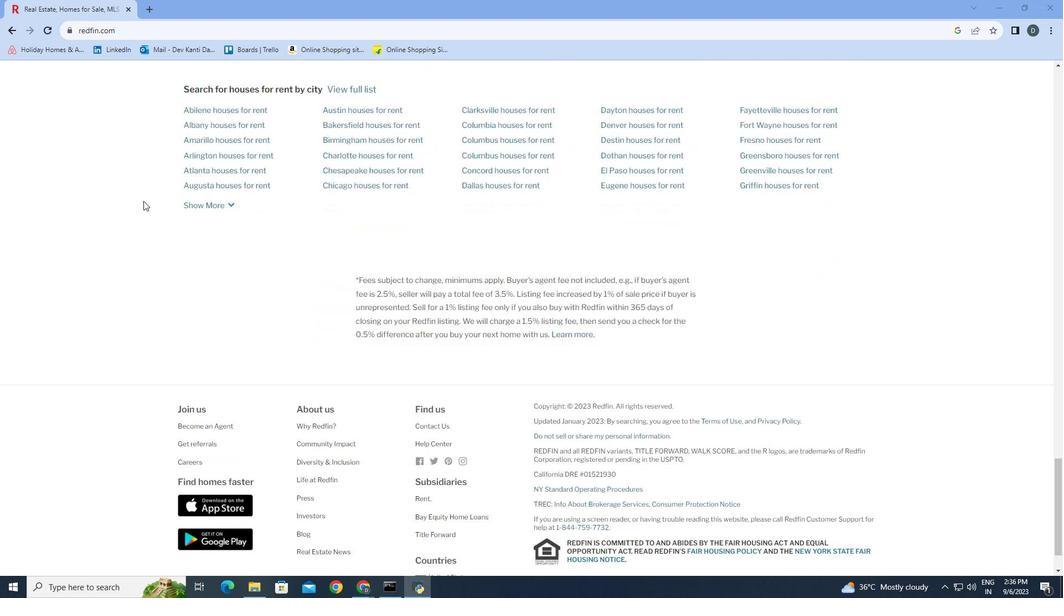 
Action: Mouse moved to (143, 200)
Screenshot: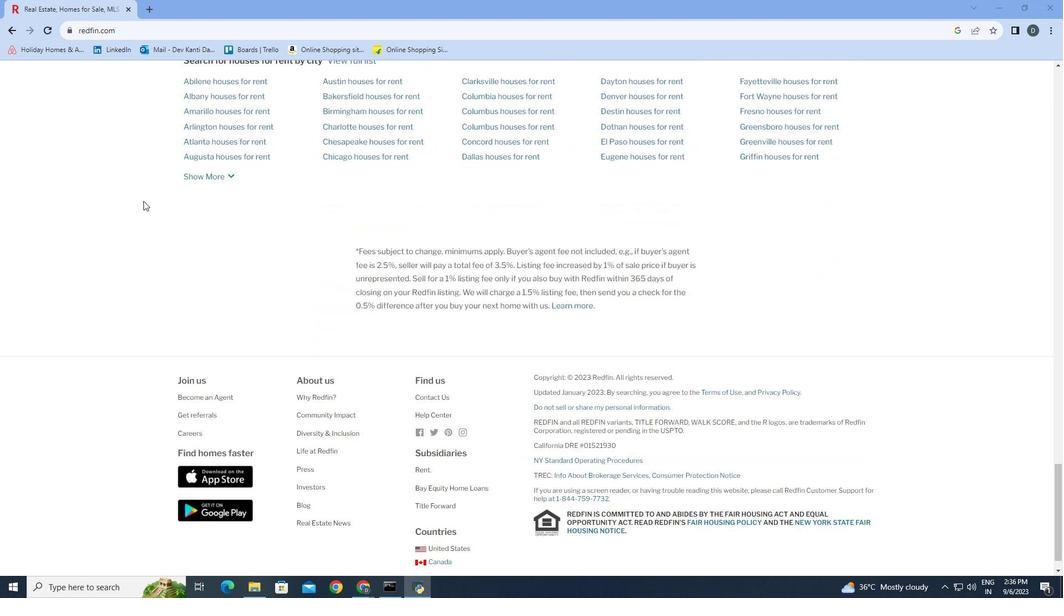 
Action: Mouse scrolled (143, 200) with delta (0, 0)
Screenshot: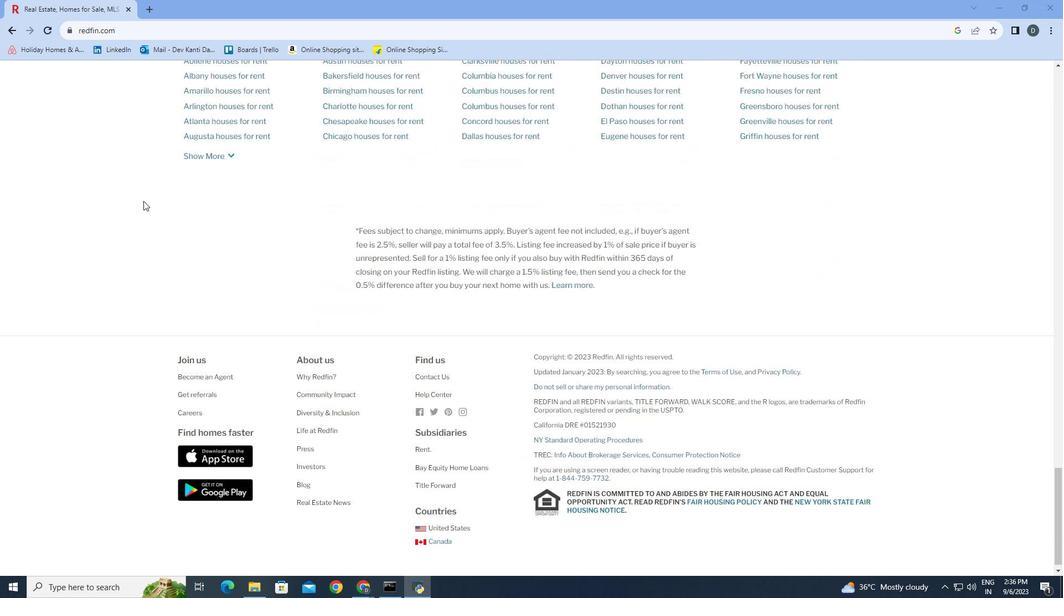 
Action: Mouse moved to (143, 201)
Screenshot: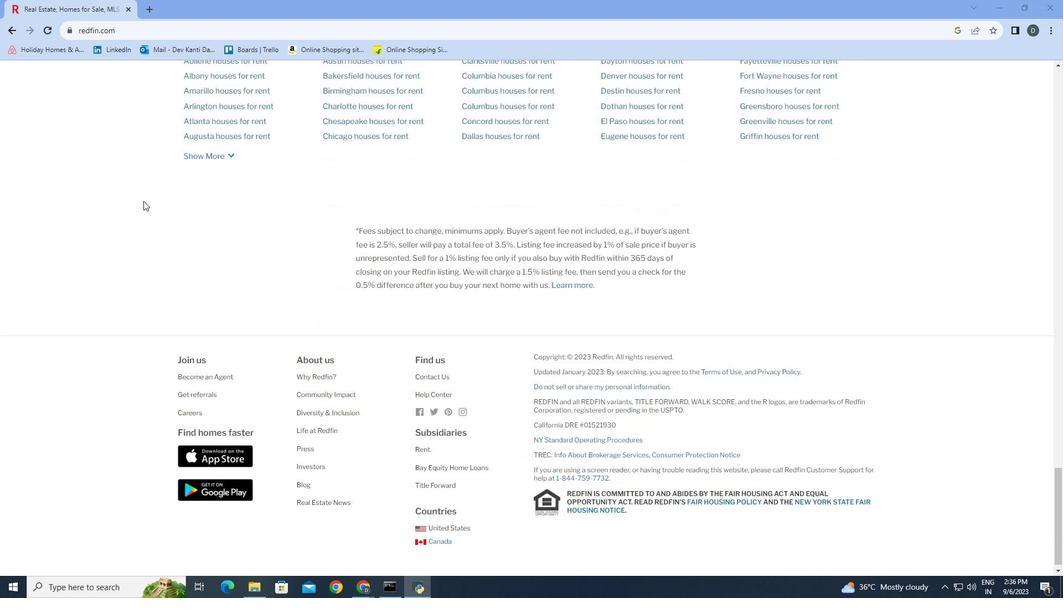 
Action: Mouse scrolled (143, 200) with delta (0, 0)
Screenshot: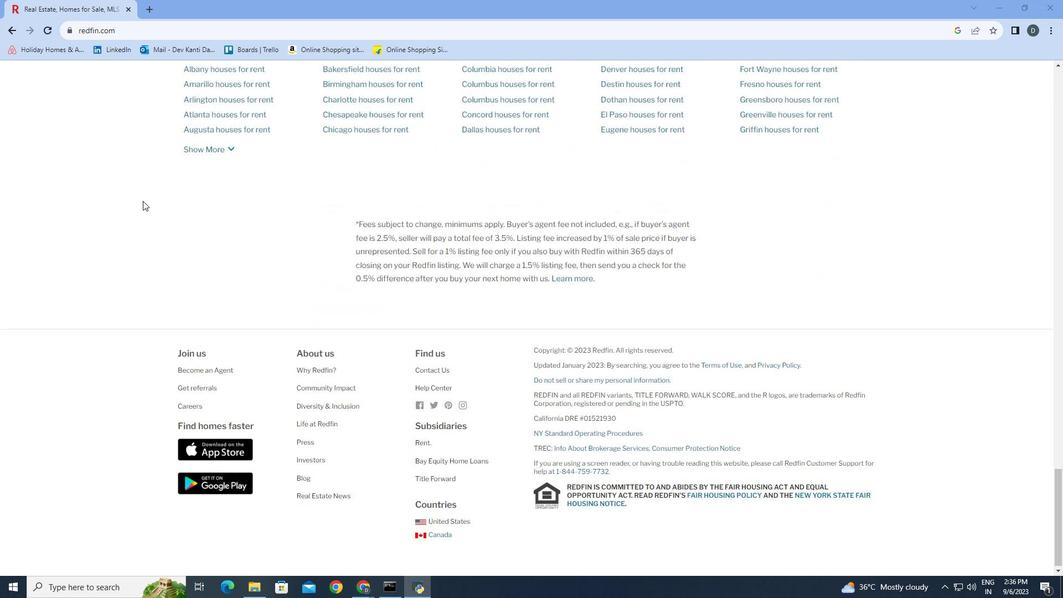 
Action: Mouse scrolled (143, 200) with delta (0, 0)
Screenshot: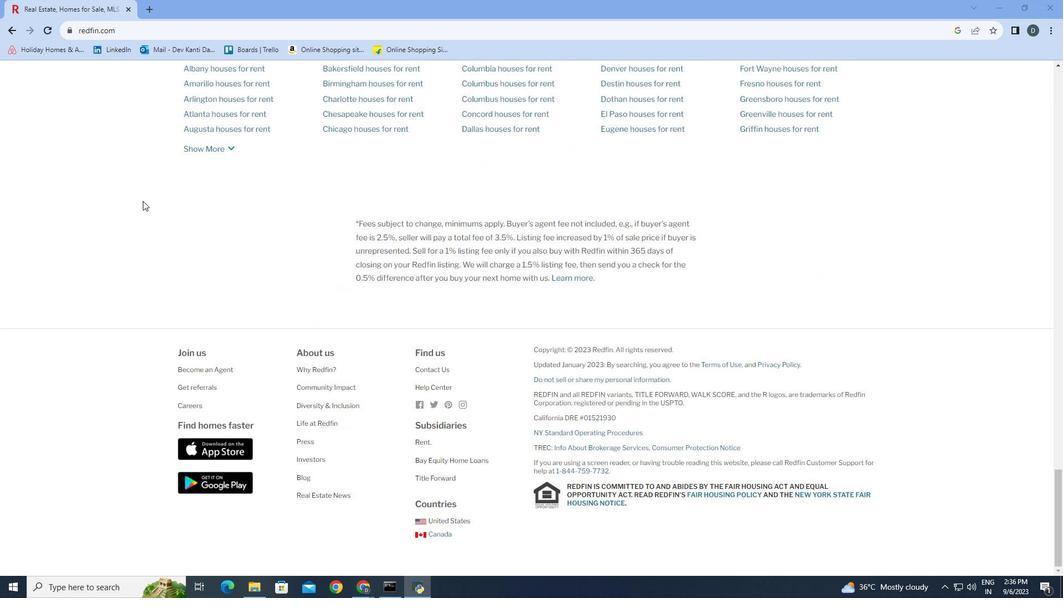 
Action: Mouse scrolled (143, 200) with delta (0, 0)
Screenshot: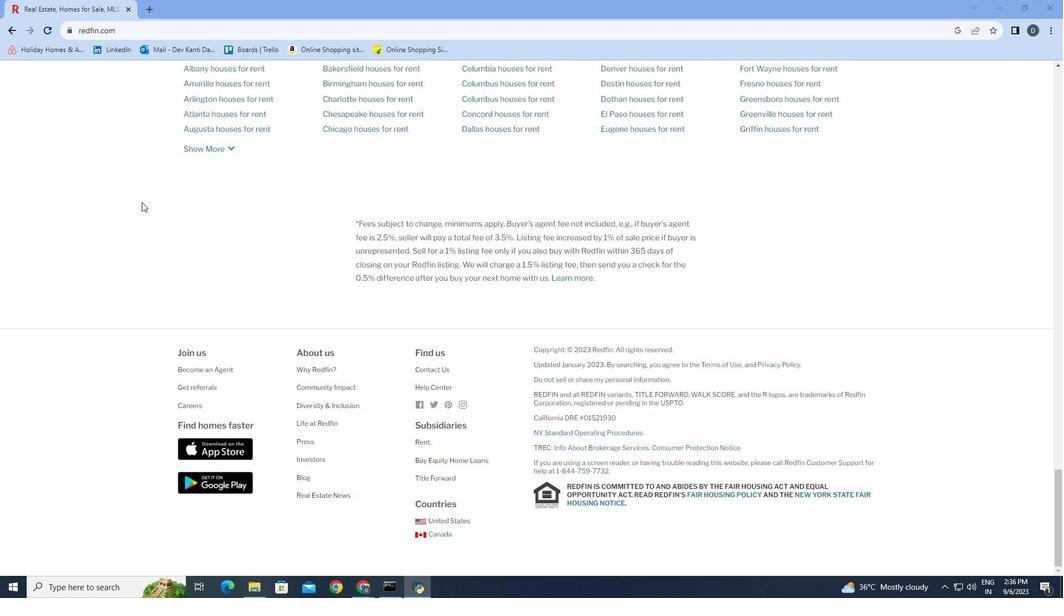 
Action: Mouse moved to (181, 404)
Screenshot: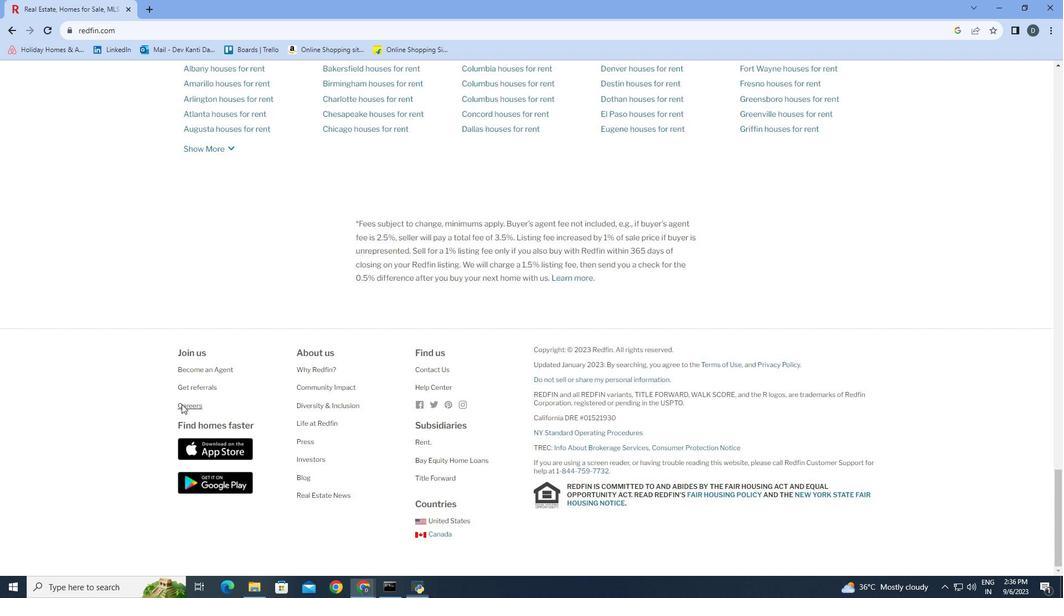 
Action: Mouse pressed left at (181, 404)
Screenshot: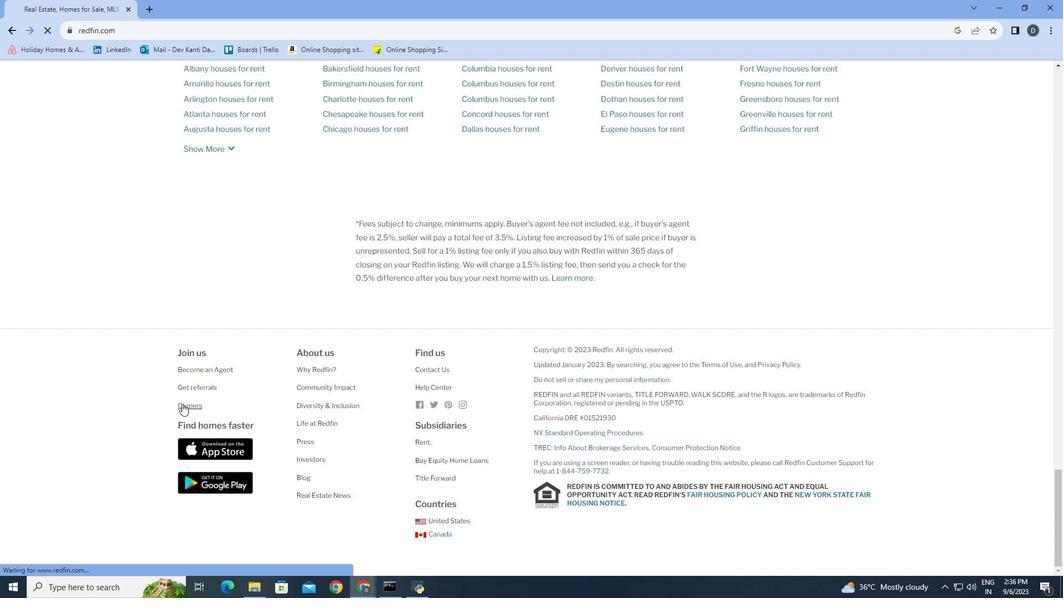 
Action: Mouse moved to (502, 329)
Screenshot: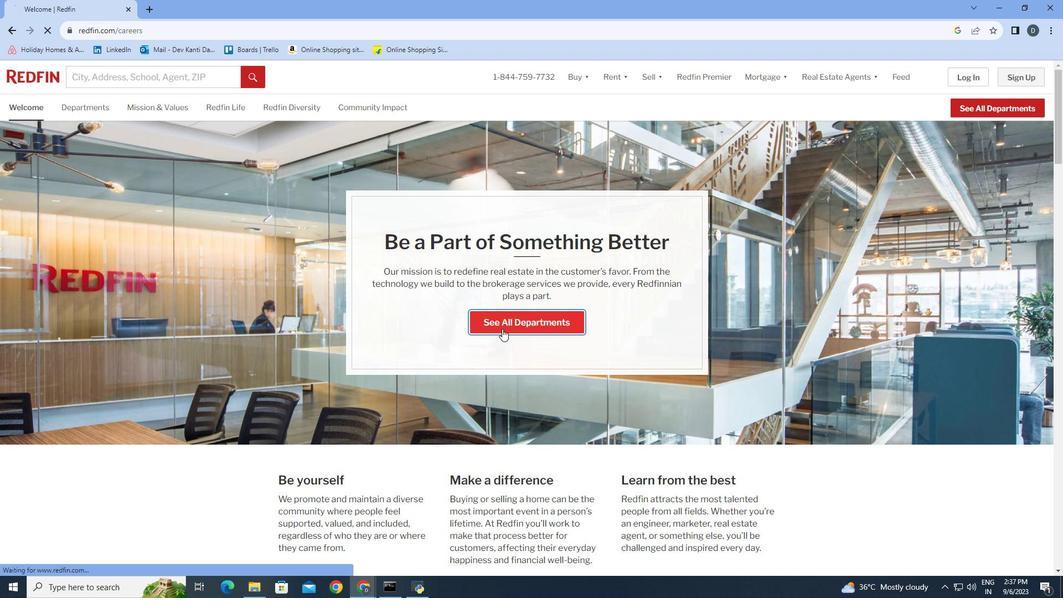 
Action: Mouse pressed left at (502, 329)
Screenshot: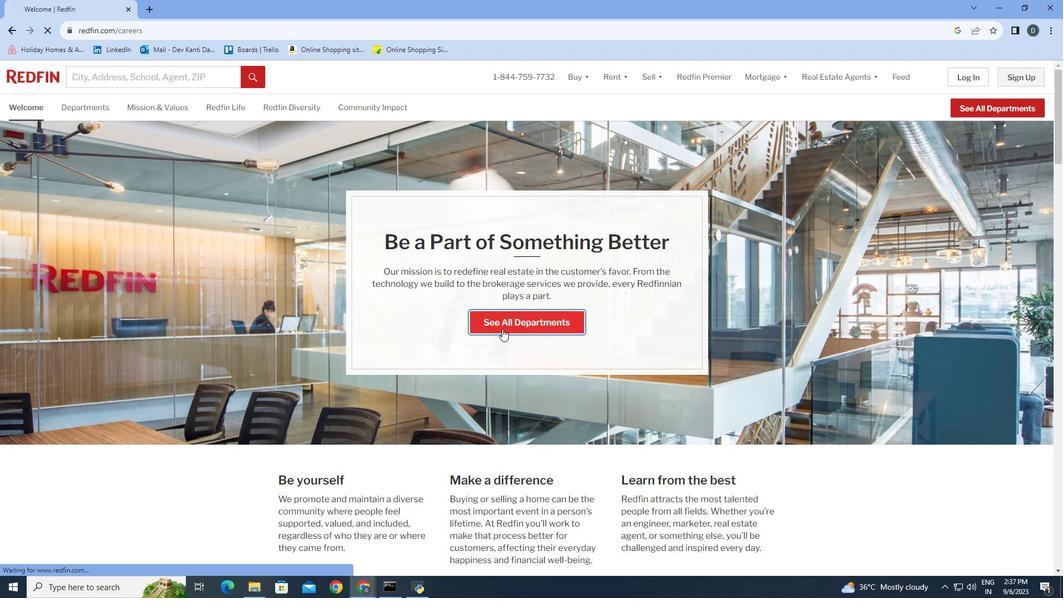 
Action: Mouse moved to (498, 321)
Screenshot: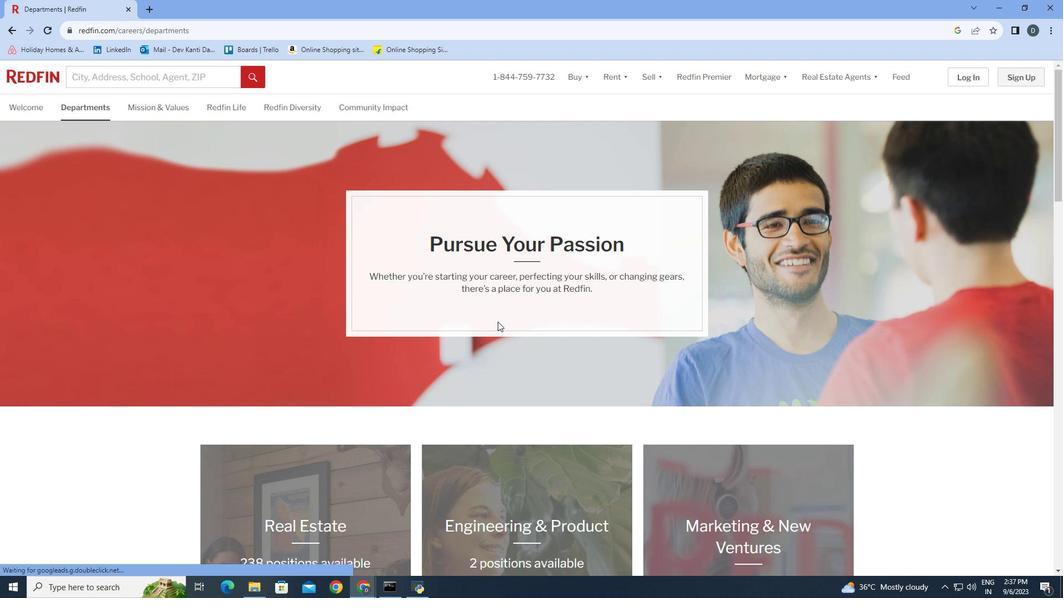 
Action: Mouse scrolled (498, 321) with delta (0, 0)
Screenshot: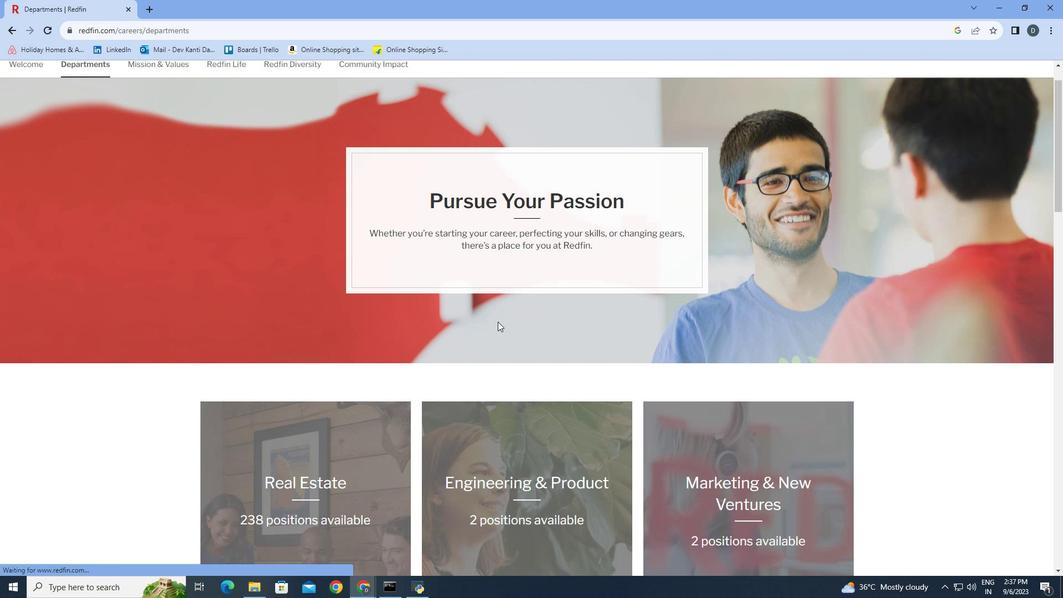 
Action: Mouse scrolled (498, 321) with delta (0, 0)
Screenshot: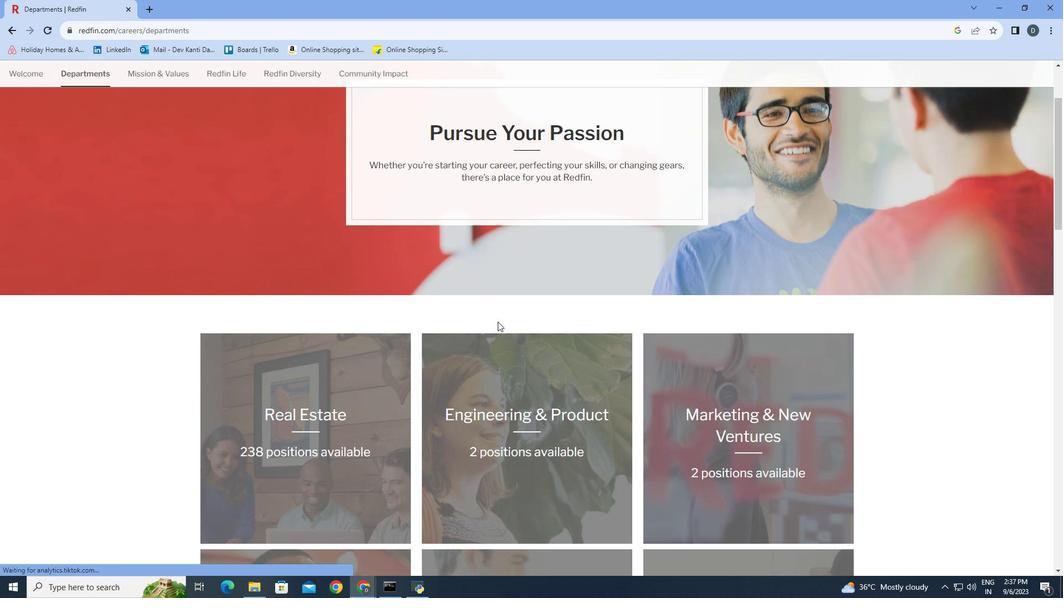 
Action: Mouse scrolled (498, 321) with delta (0, 0)
Screenshot: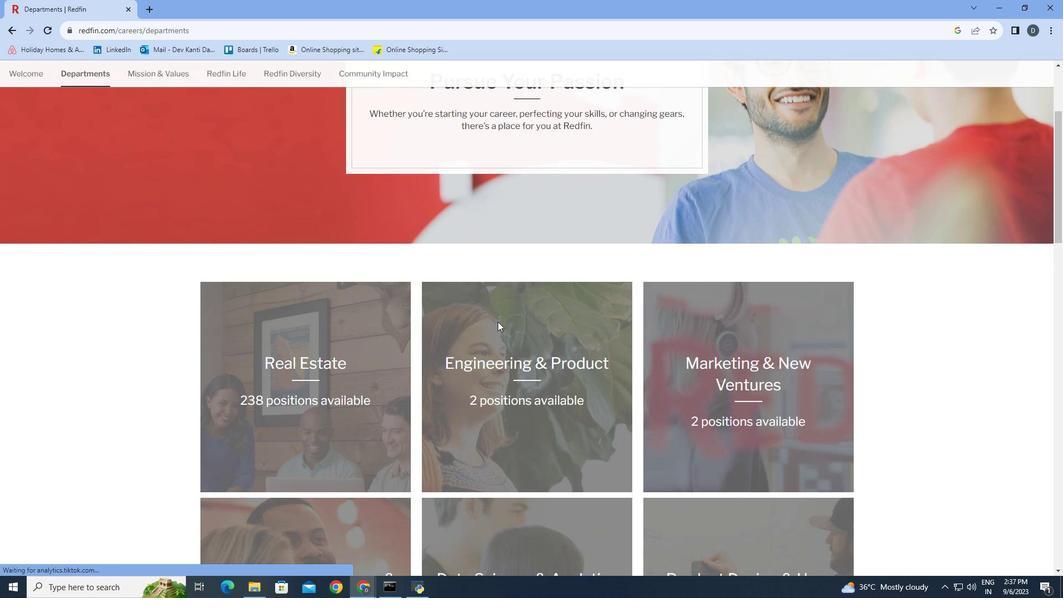
Action: Mouse scrolled (498, 321) with delta (0, 0)
Screenshot: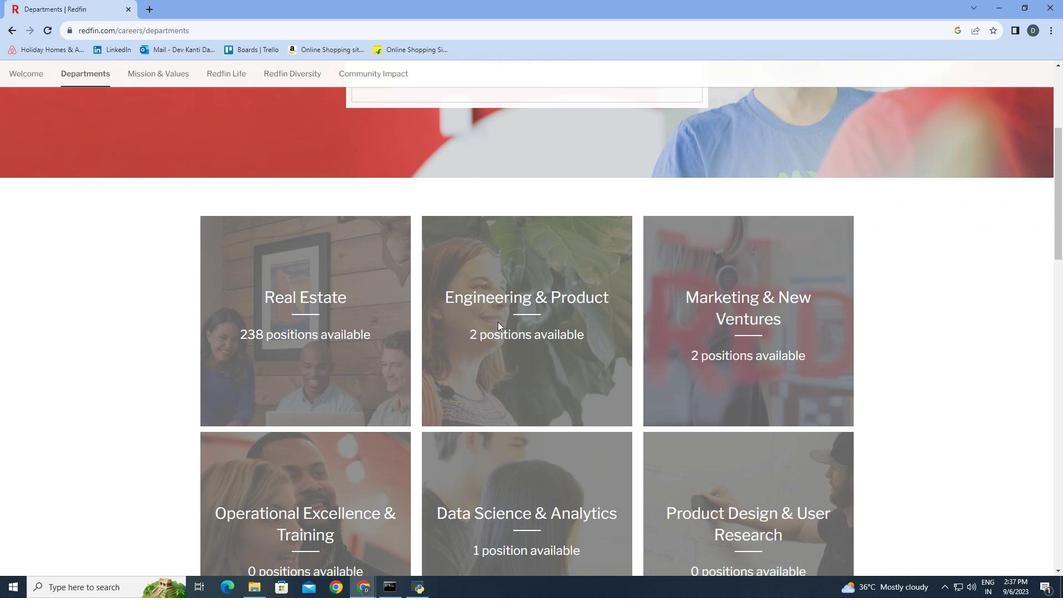 
Action: Mouse scrolled (498, 321) with delta (0, 0)
Screenshot: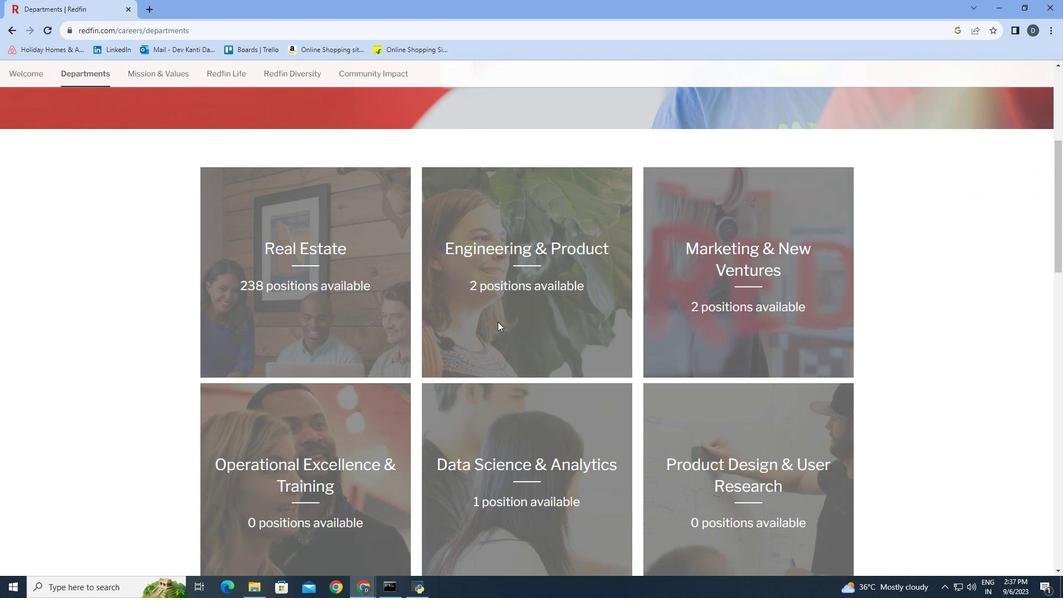 
Action: Mouse scrolled (498, 321) with delta (0, 0)
Screenshot: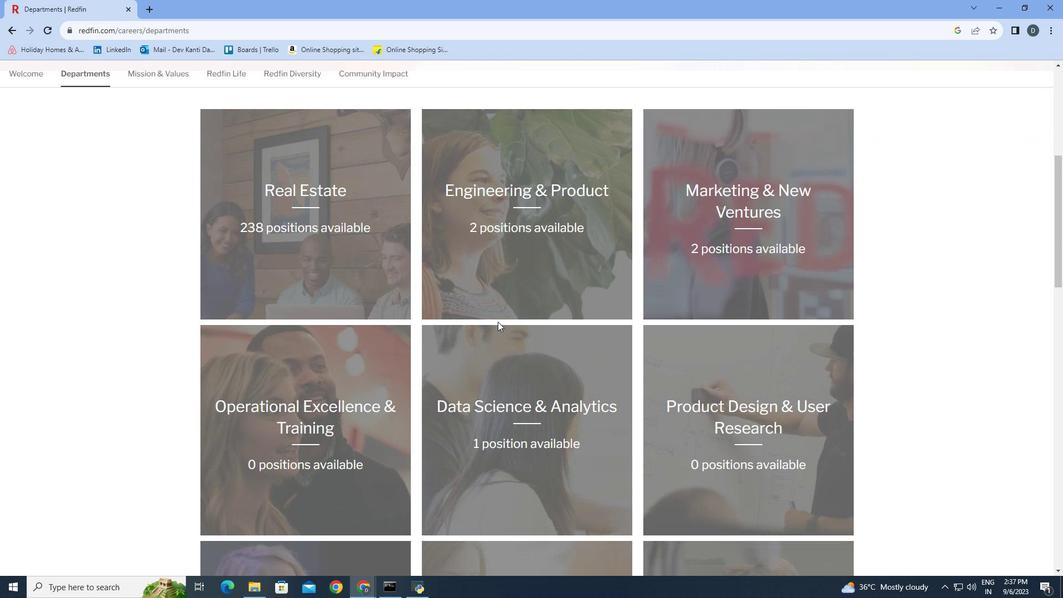 
Action: Mouse scrolled (498, 321) with delta (0, 0)
Screenshot: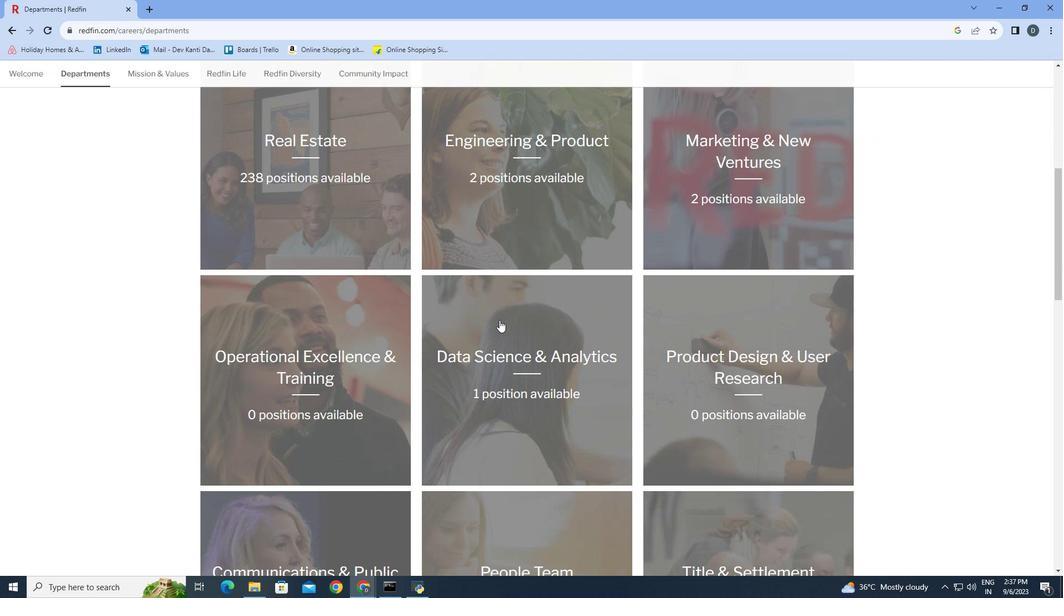 
Action: Mouse moved to (500, 319)
Screenshot: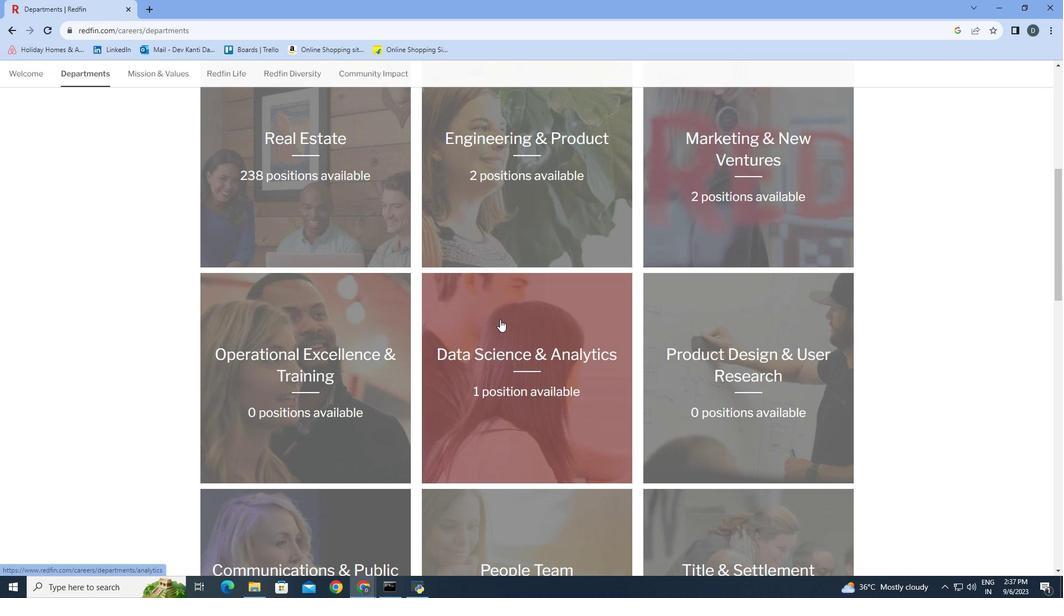 
Action: Mouse scrolled (500, 319) with delta (0, 0)
Screenshot: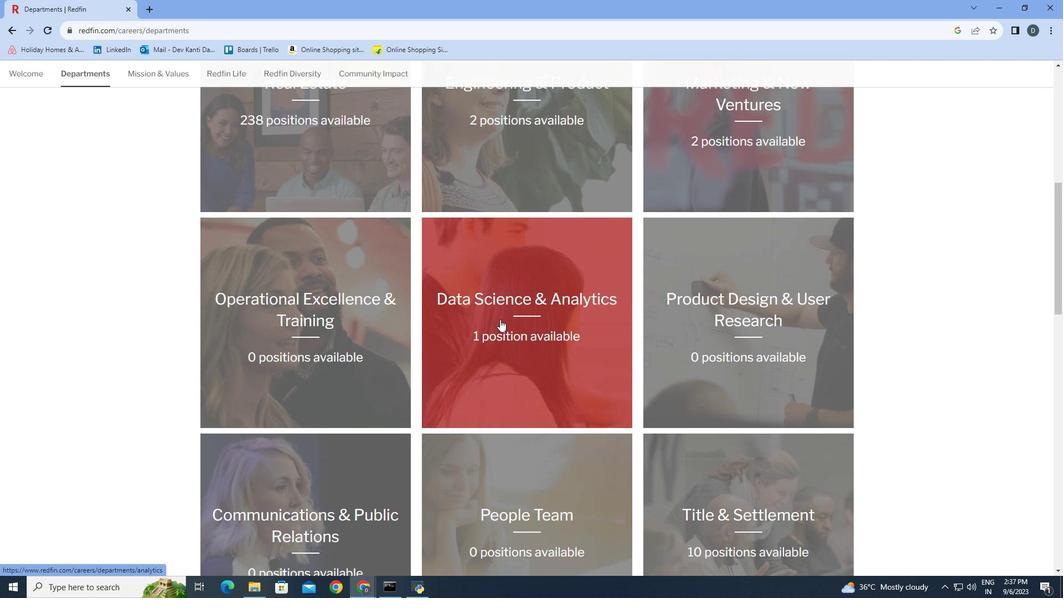 
Action: Mouse scrolled (500, 319) with delta (0, 0)
Screenshot: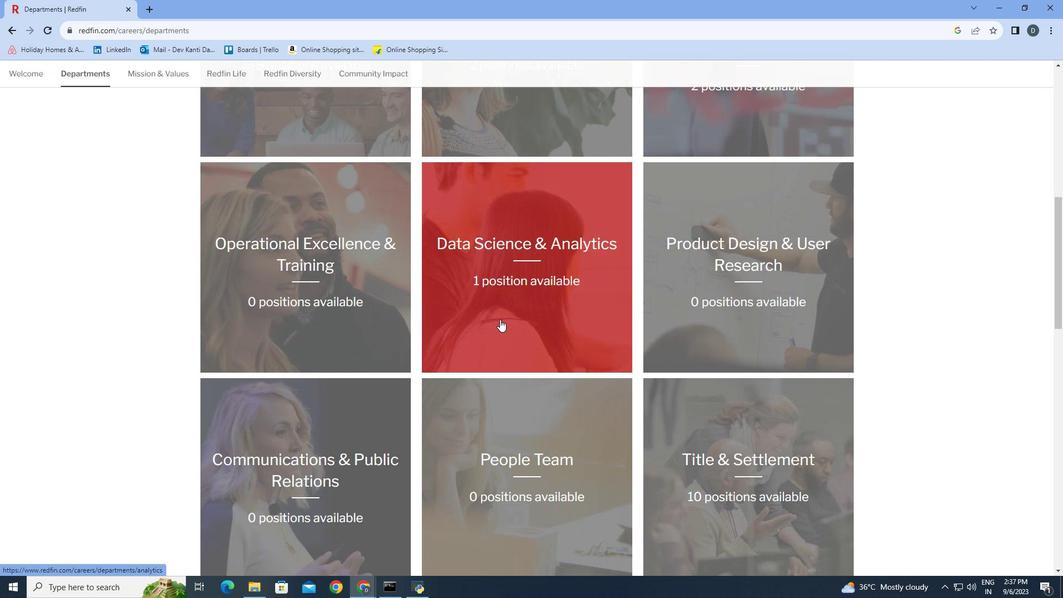 
Action: Mouse scrolled (500, 319) with delta (0, 0)
Screenshot: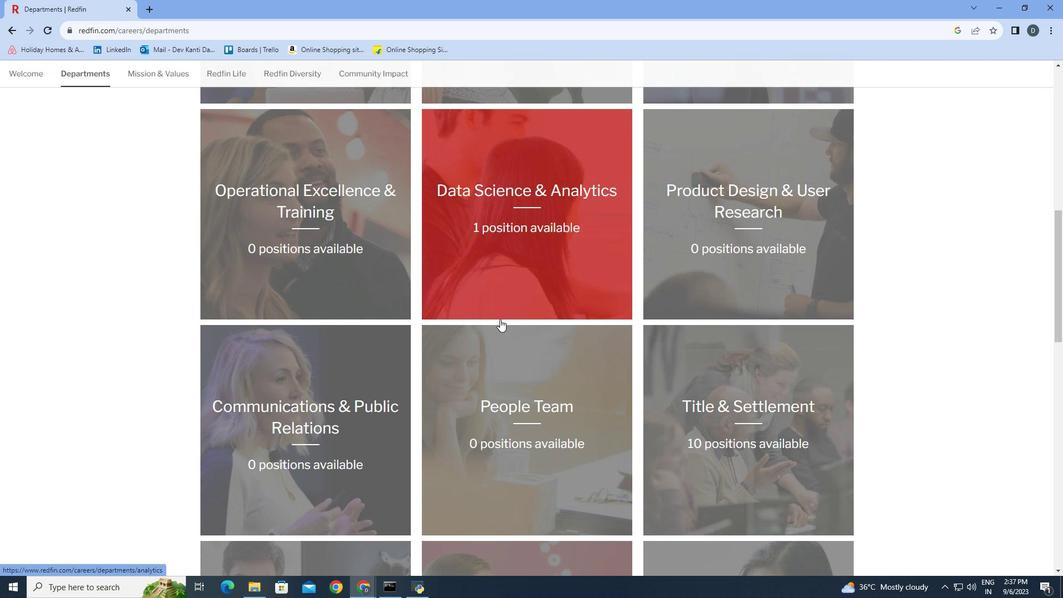 
Action: Mouse moved to (292, 411)
Screenshot: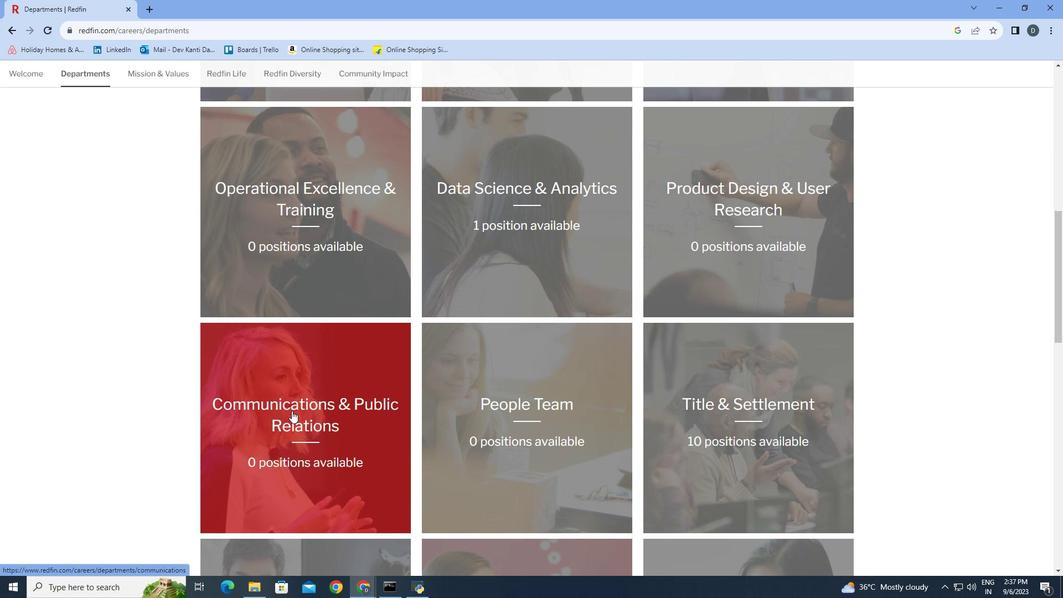 
Action: Mouse pressed left at (292, 411)
Screenshot: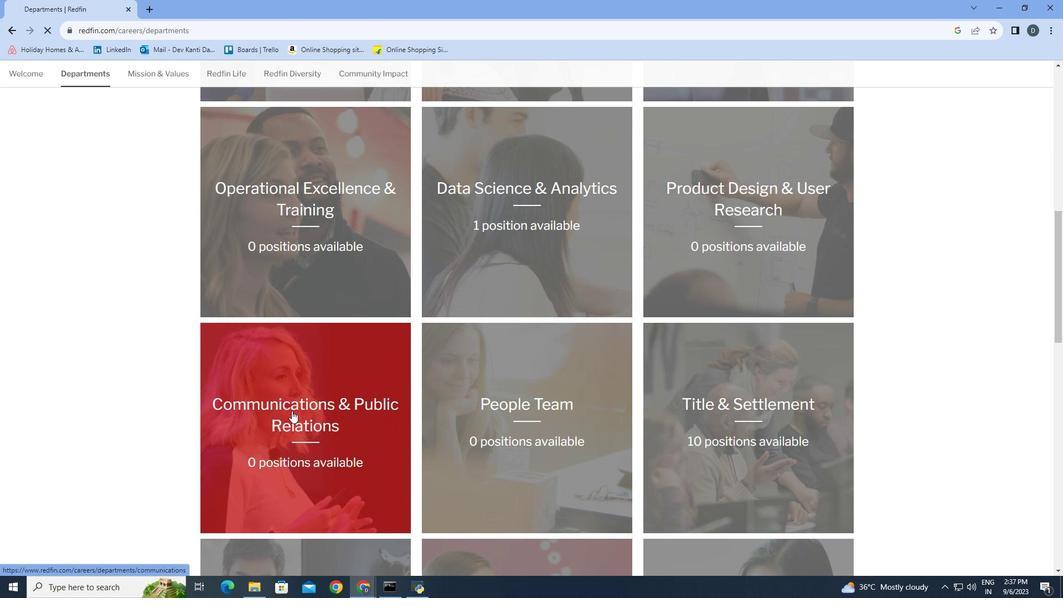 
Action: Mouse moved to (930, 289)
Screenshot: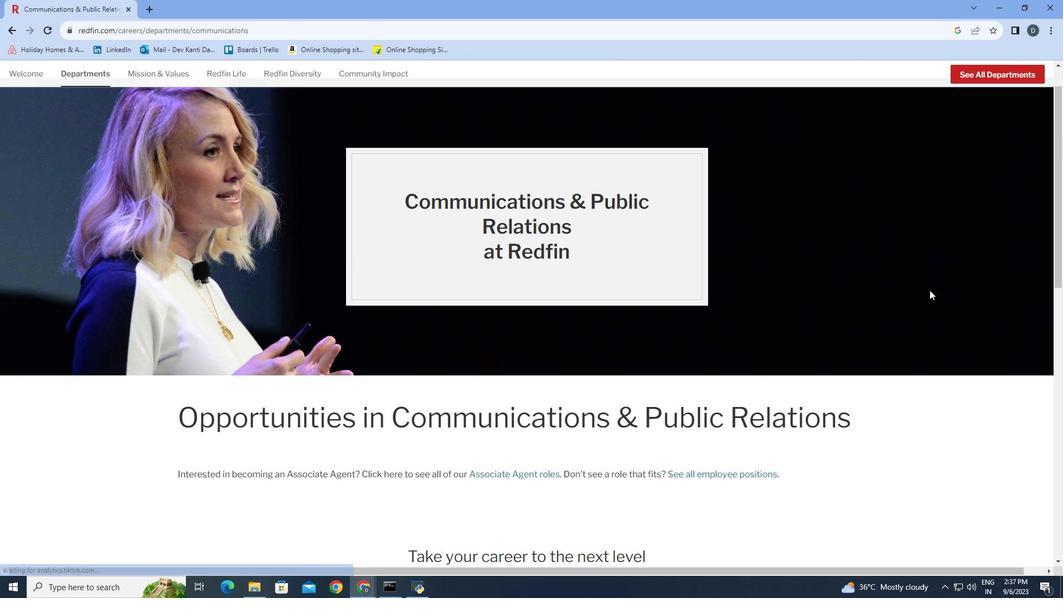 
Action: Mouse scrolled (930, 289) with delta (0, 0)
Screenshot: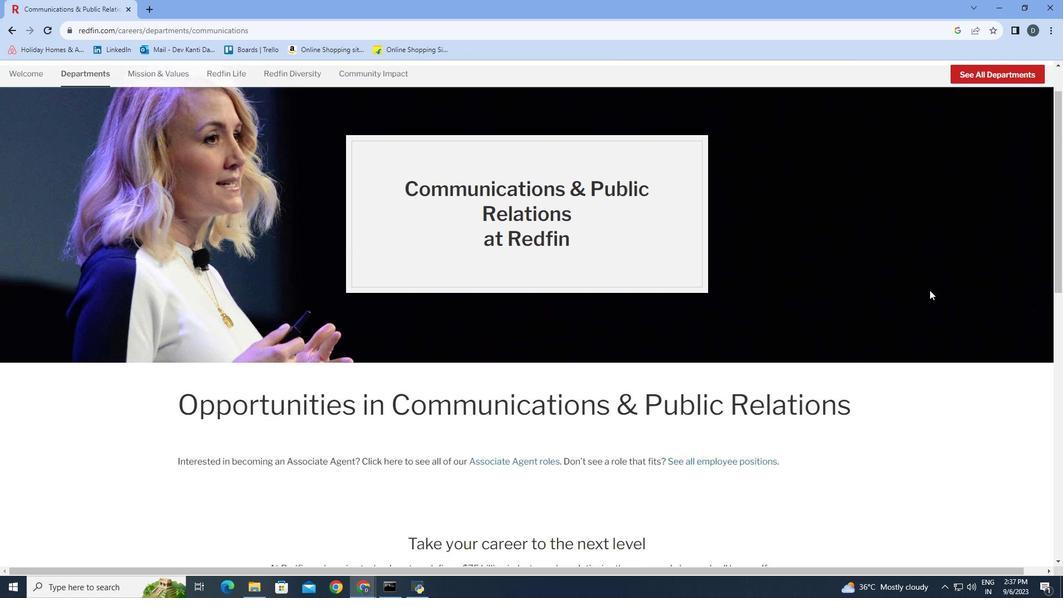 
Action: Mouse moved to (930, 287)
Screenshot: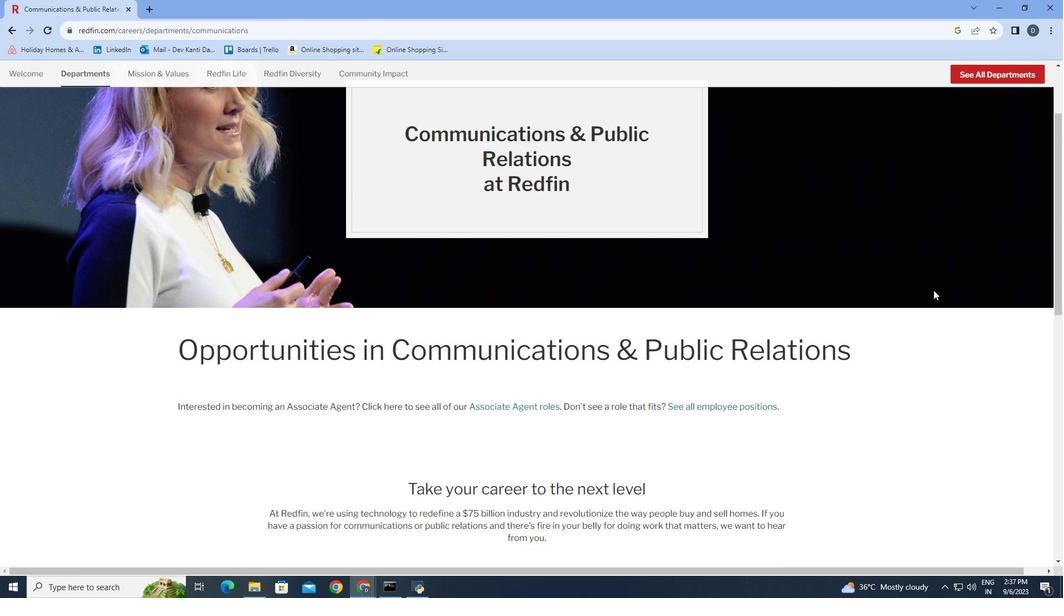 
Action: Mouse scrolled (930, 286) with delta (0, 0)
Screenshot: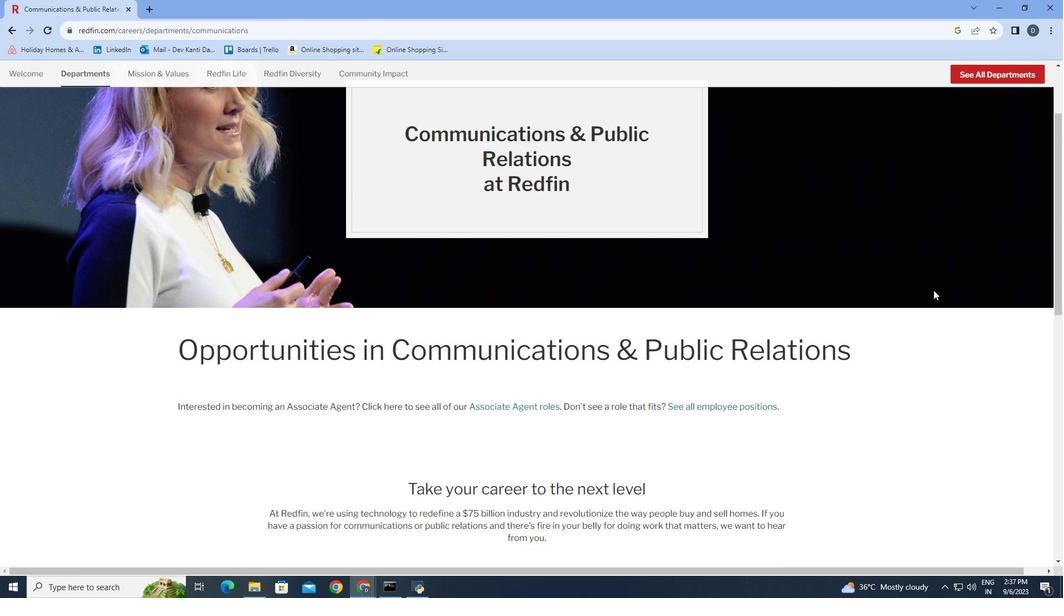 
Action: Mouse moved to (933, 283)
Screenshot: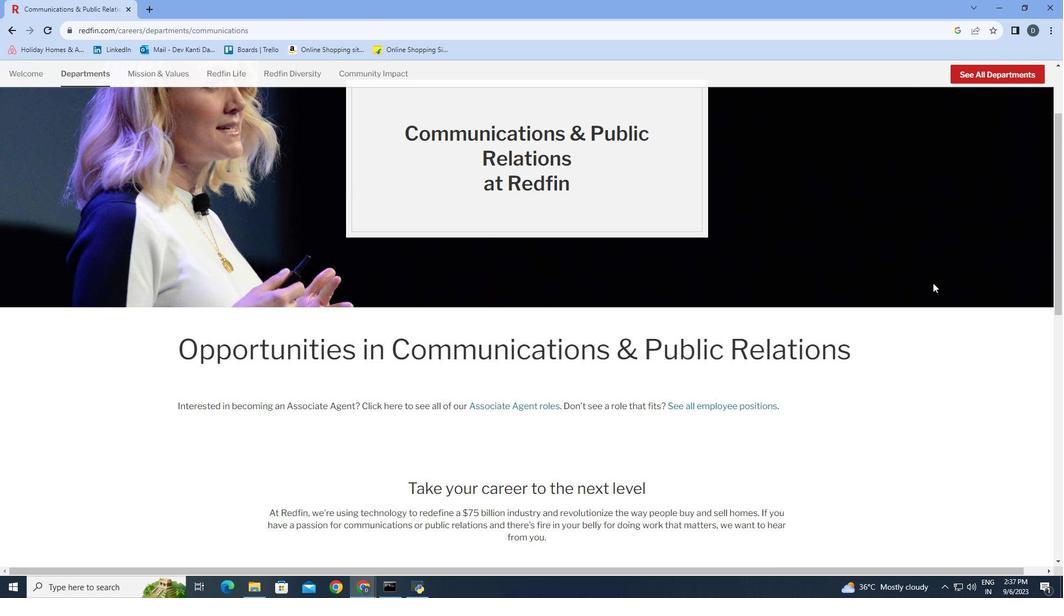 
Action: Mouse scrolled (933, 282) with delta (0, 0)
Screenshot: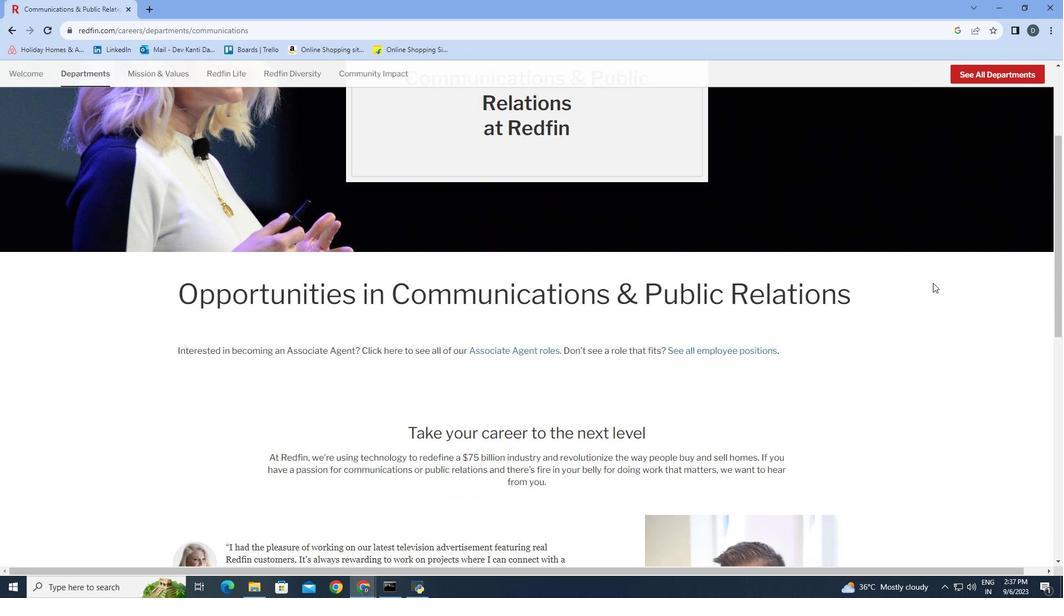 
Action: Mouse scrolled (933, 282) with delta (0, 0)
Screenshot: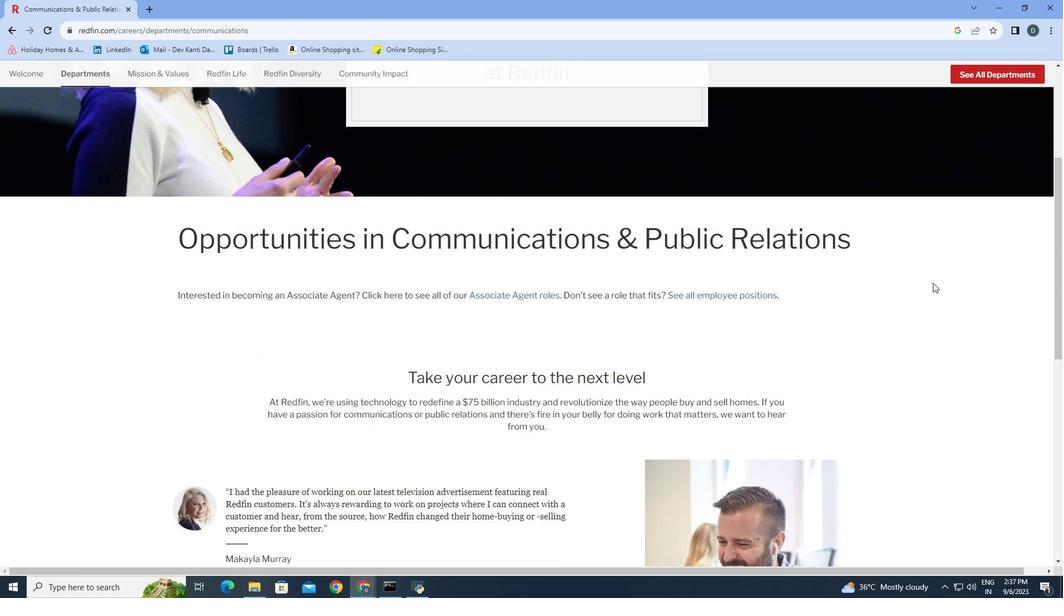 
Action: Mouse scrolled (933, 282) with delta (0, 0)
Screenshot: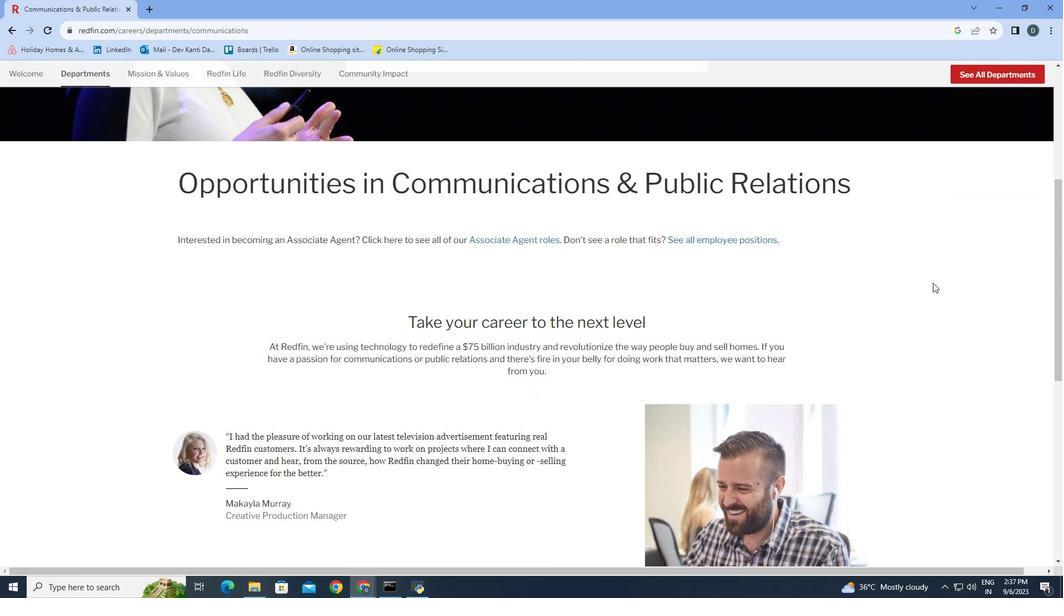 
Action: Mouse scrolled (933, 282) with delta (0, 0)
Screenshot: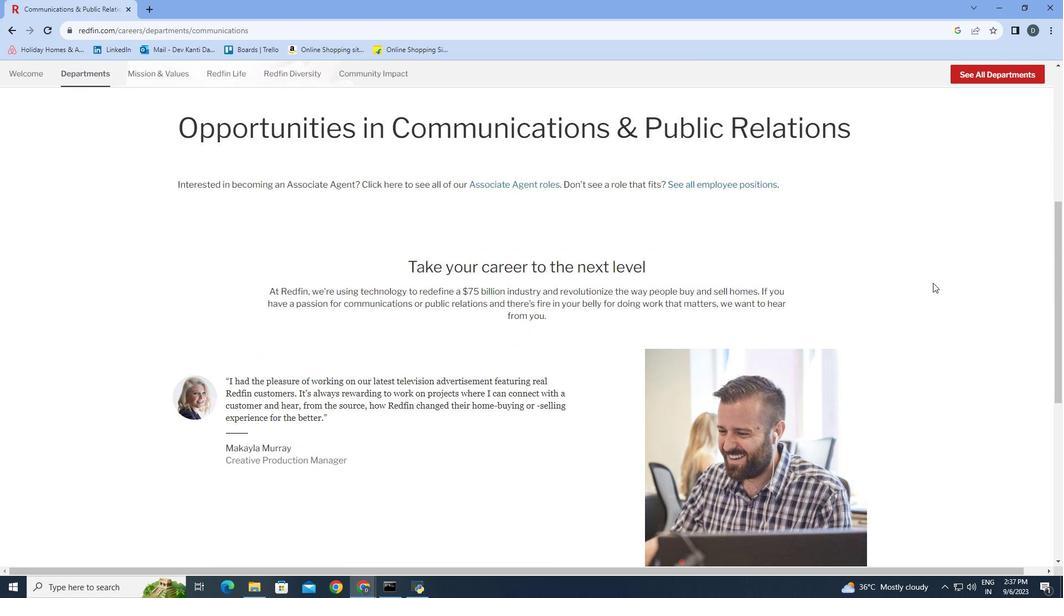 
Action: Mouse scrolled (933, 282) with delta (0, 0)
Screenshot: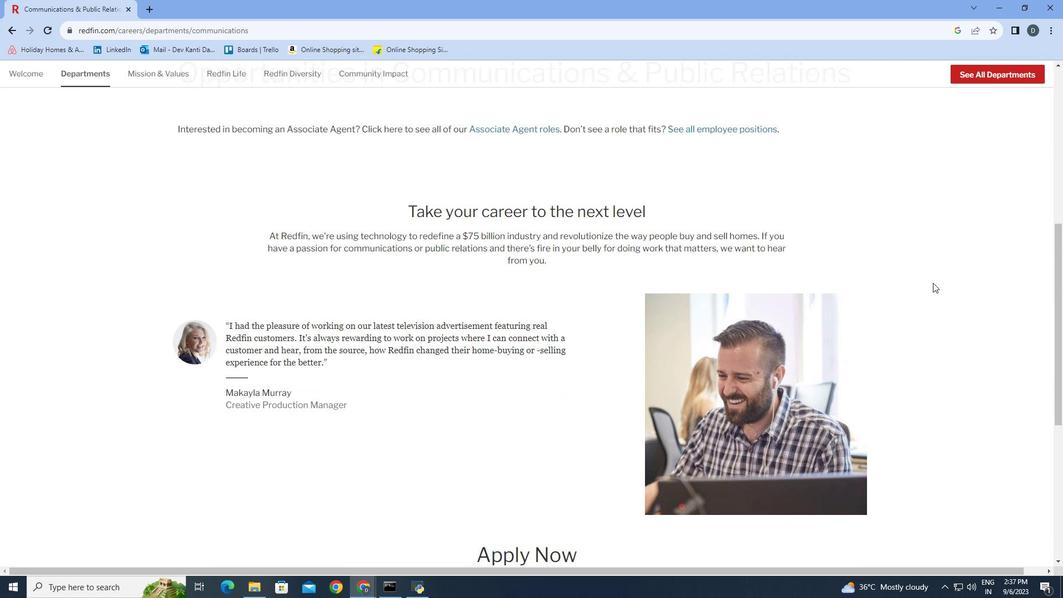 
Action: Mouse scrolled (933, 282) with delta (0, 0)
Screenshot: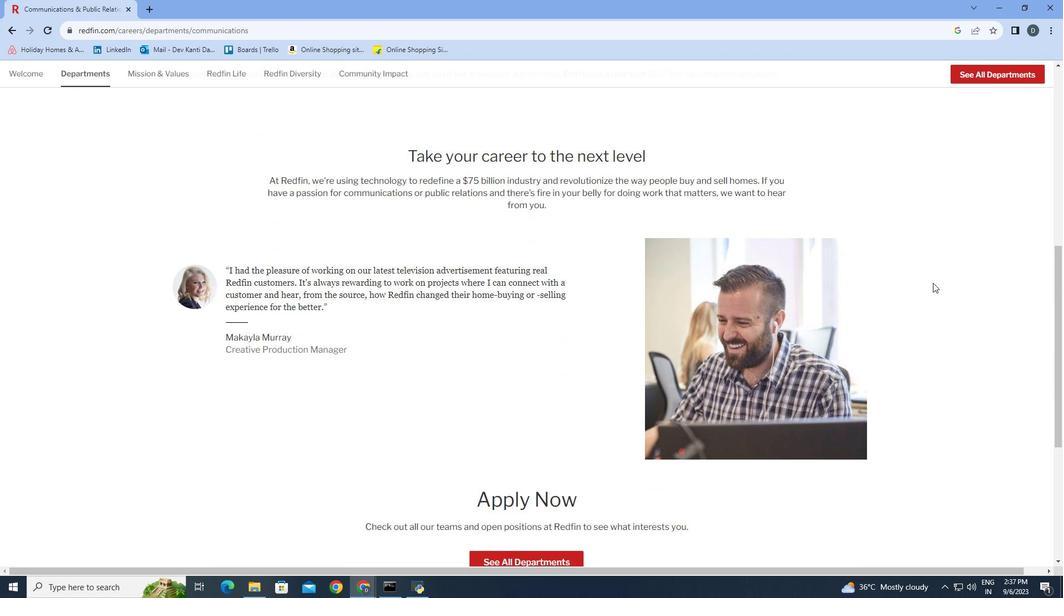 
Action: Mouse scrolled (933, 282) with delta (0, 0)
Screenshot: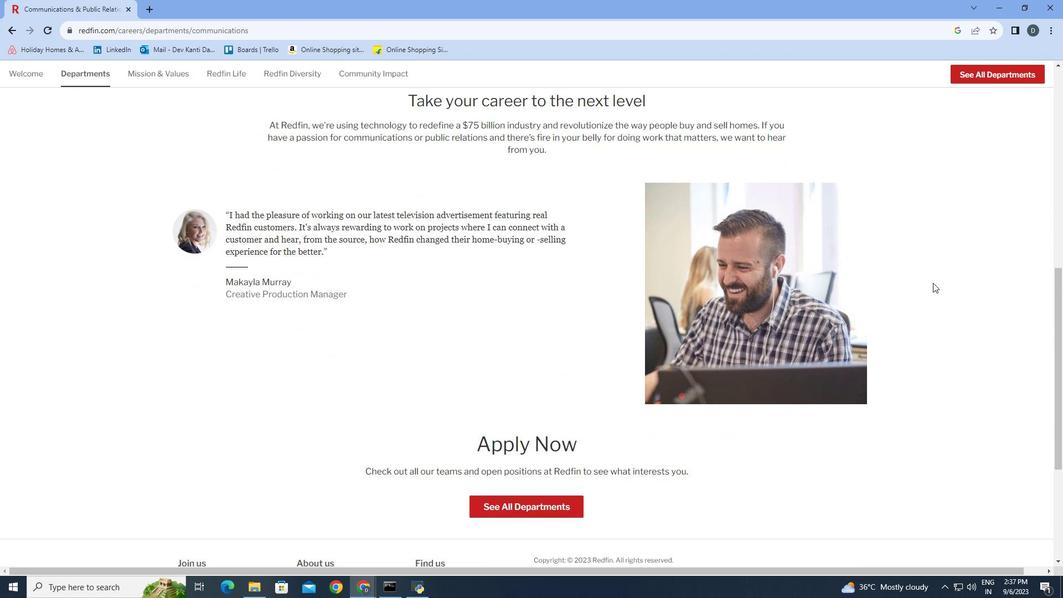 
Action: Mouse scrolled (933, 282) with delta (0, 0)
Screenshot: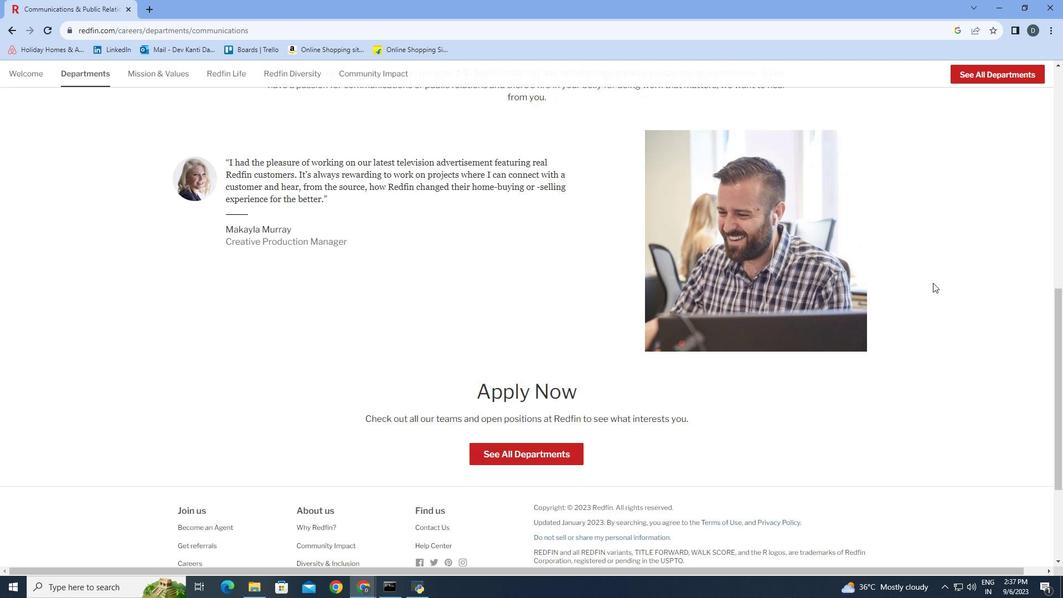 
Action: Mouse scrolled (933, 282) with delta (0, 0)
Screenshot: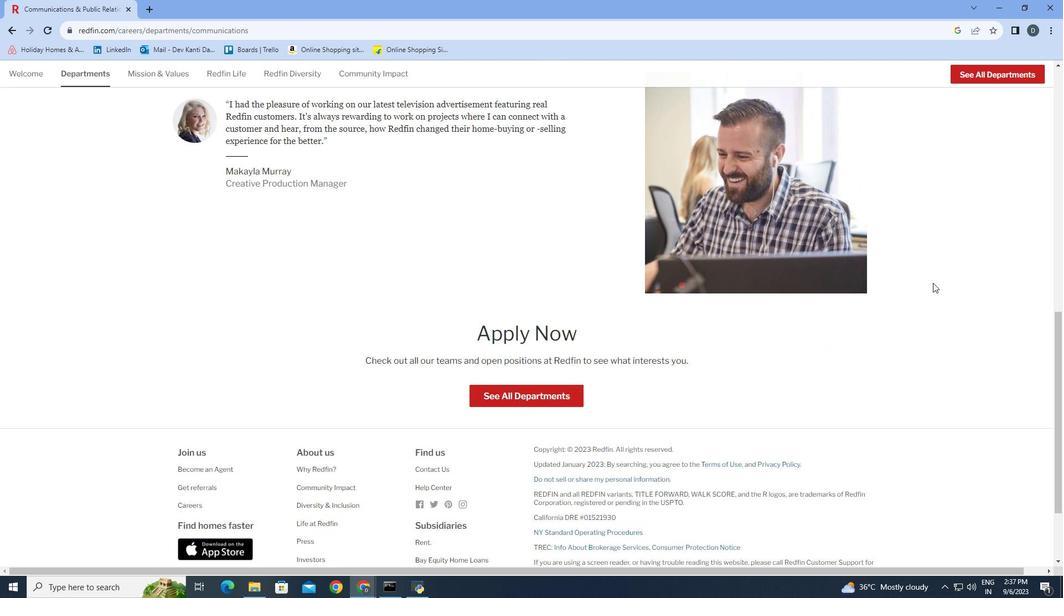 
Action: Mouse scrolled (933, 282) with delta (0, 0)
Screenshot: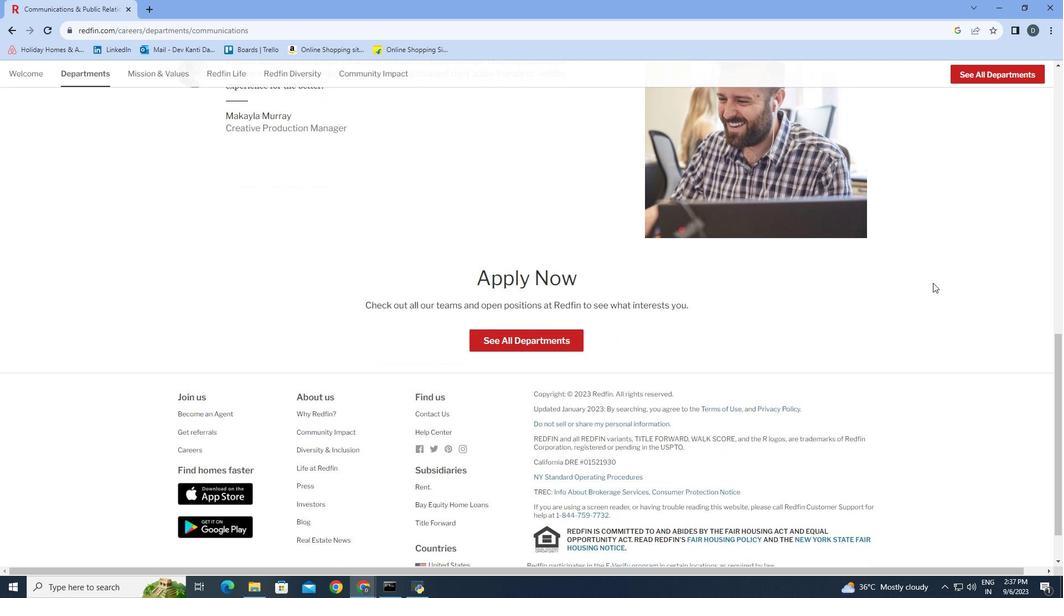 
Action: Mouse scrolled (933, 282) with delta (0, 0)
Screenshot: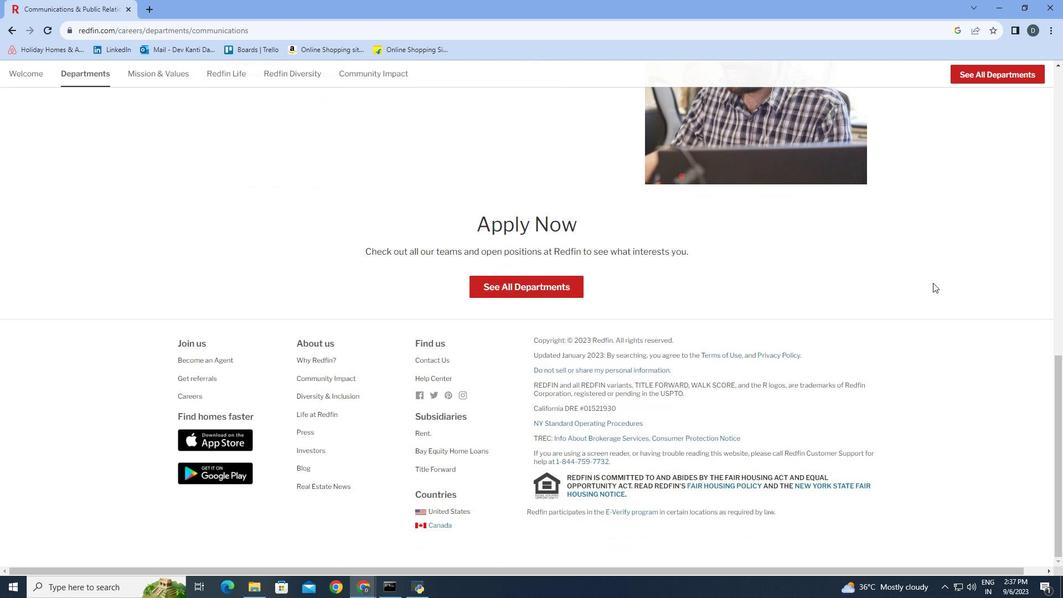
Action: Mouse scrolled (933, 282) with delta (0, 0)
Screenshot: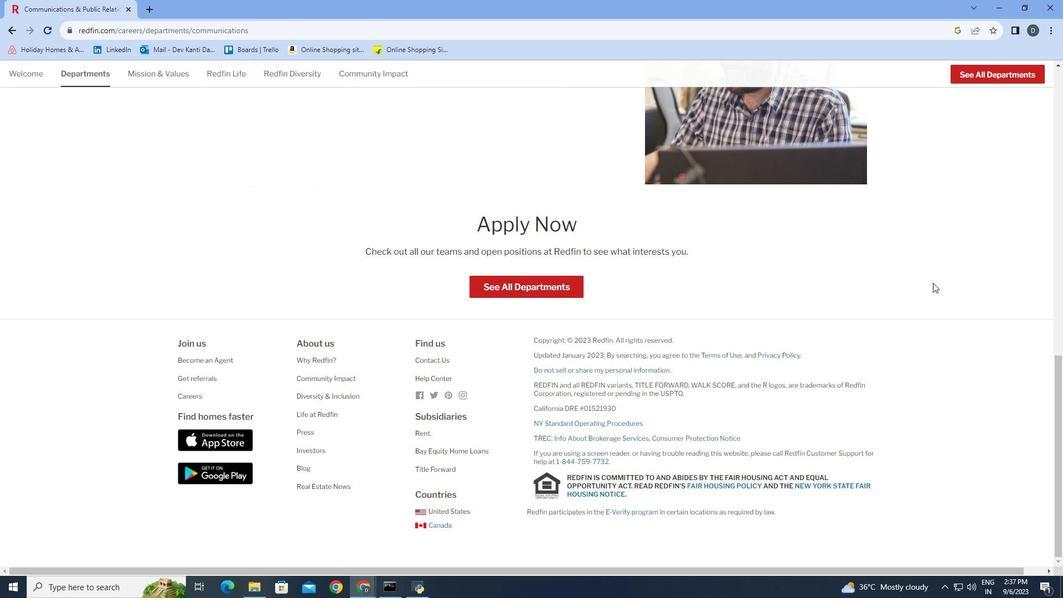 
Action: Mouse scrolled (933, 282) with delta (0, 0)
Screenshot: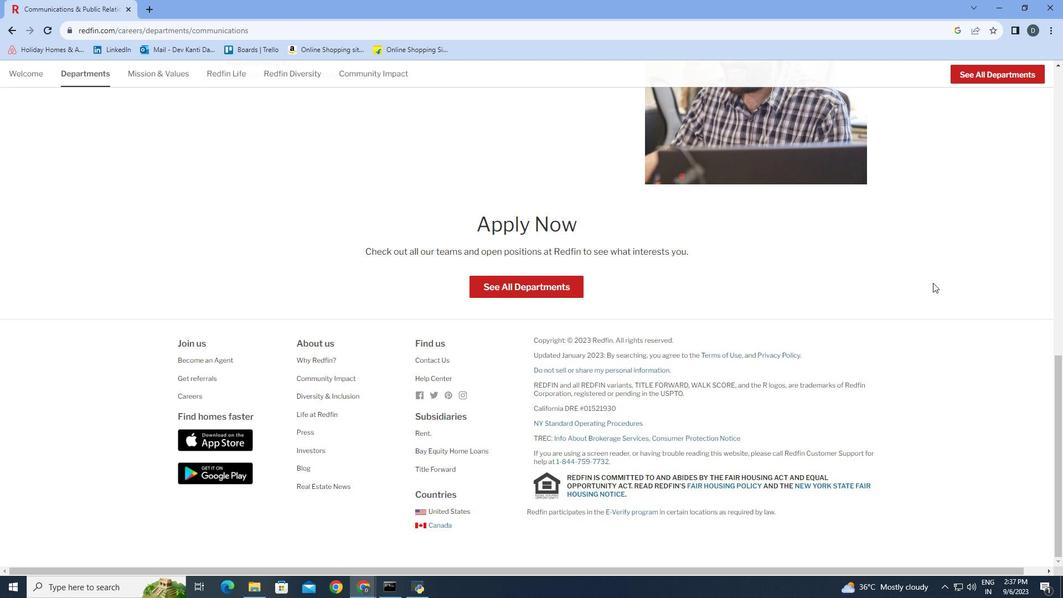 
Action: Mouse scrolled (933, 282) with delta (0, 0)
Screenshot: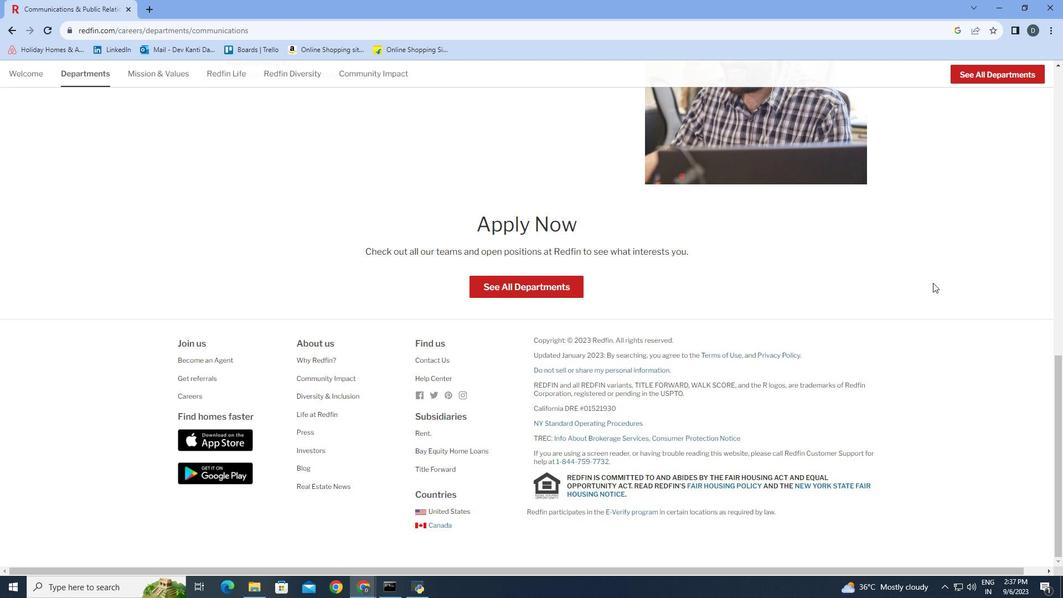 
